 Task: Search one way flight ticket for 1 adult, 1 child, 1 infant in seat in premium economy from Mcallen: Mcallen Miller International Airport to Greenville: Pitt-greenville Airport on 5-2-2023. Choice of flights is Southwest. Number of bags: 1 checked bag. Price is upto 96000. Outbound departure time preference is 8:45.
Action: Mouse moved to (393, 159)
Screenshot: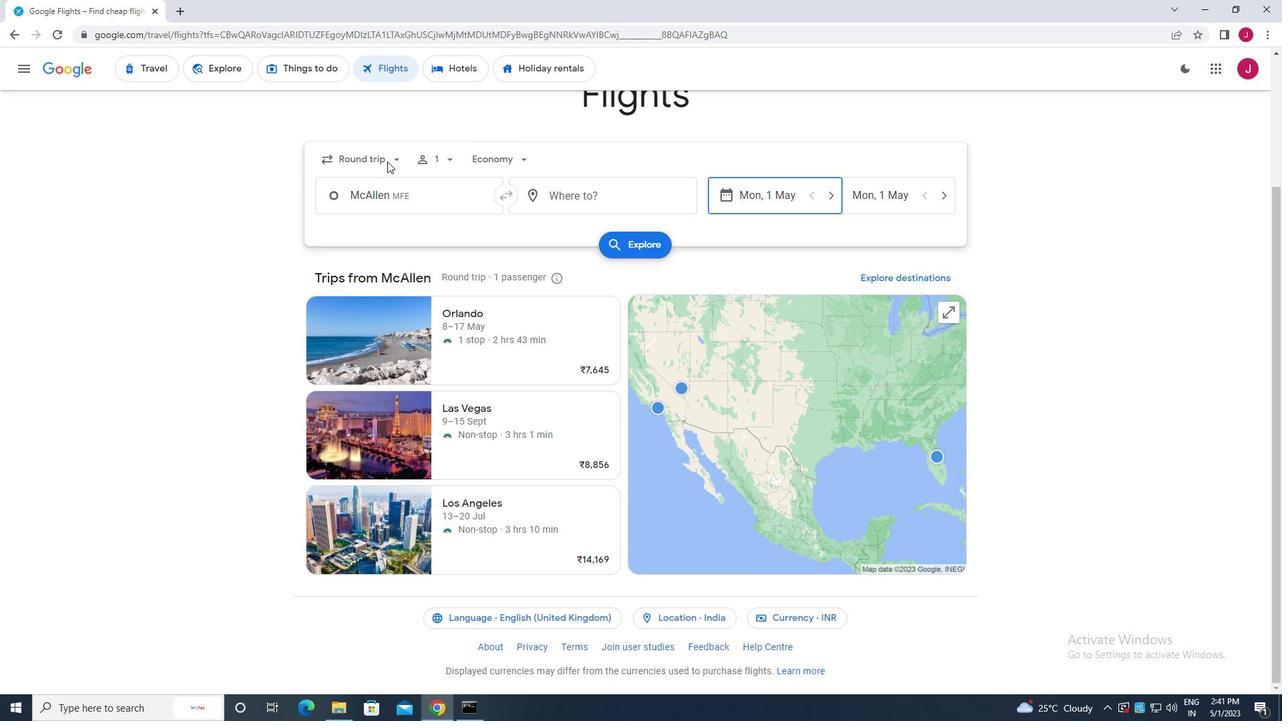 
Action: Mouse pressed left at (393, 159)
Screenshot: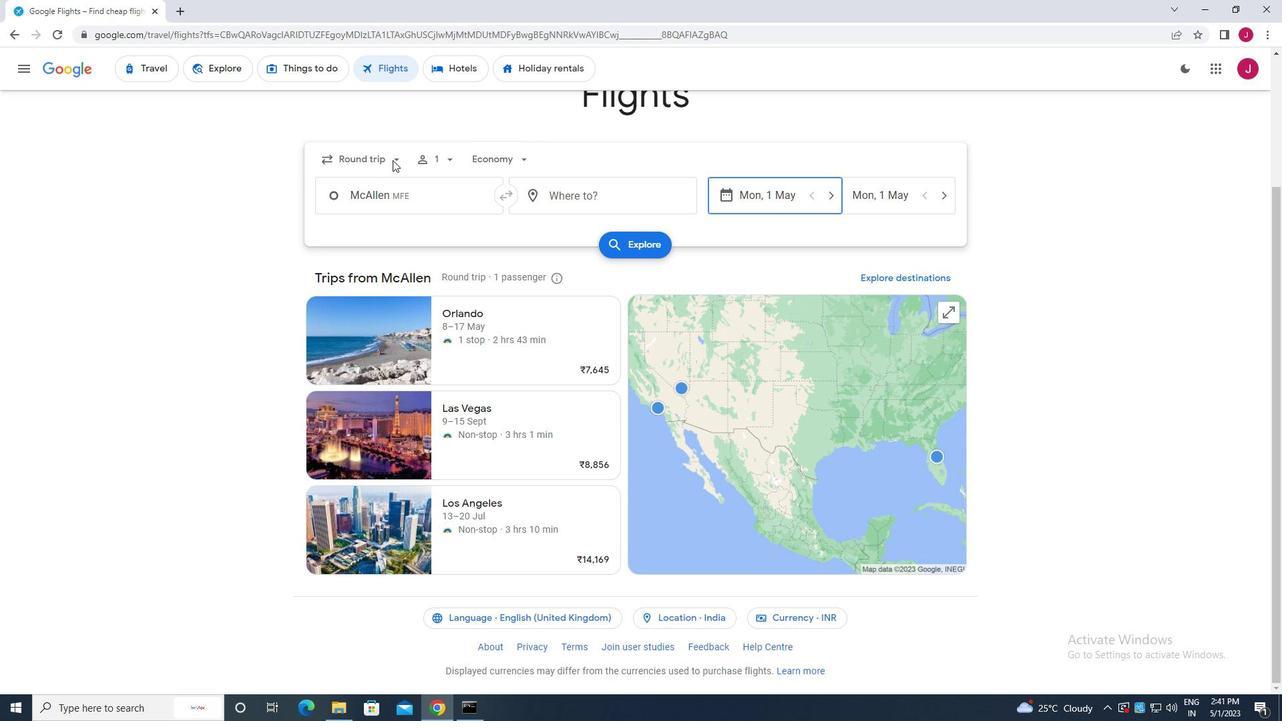 
Action: Mouse moved to (390, 152)
Screenshot: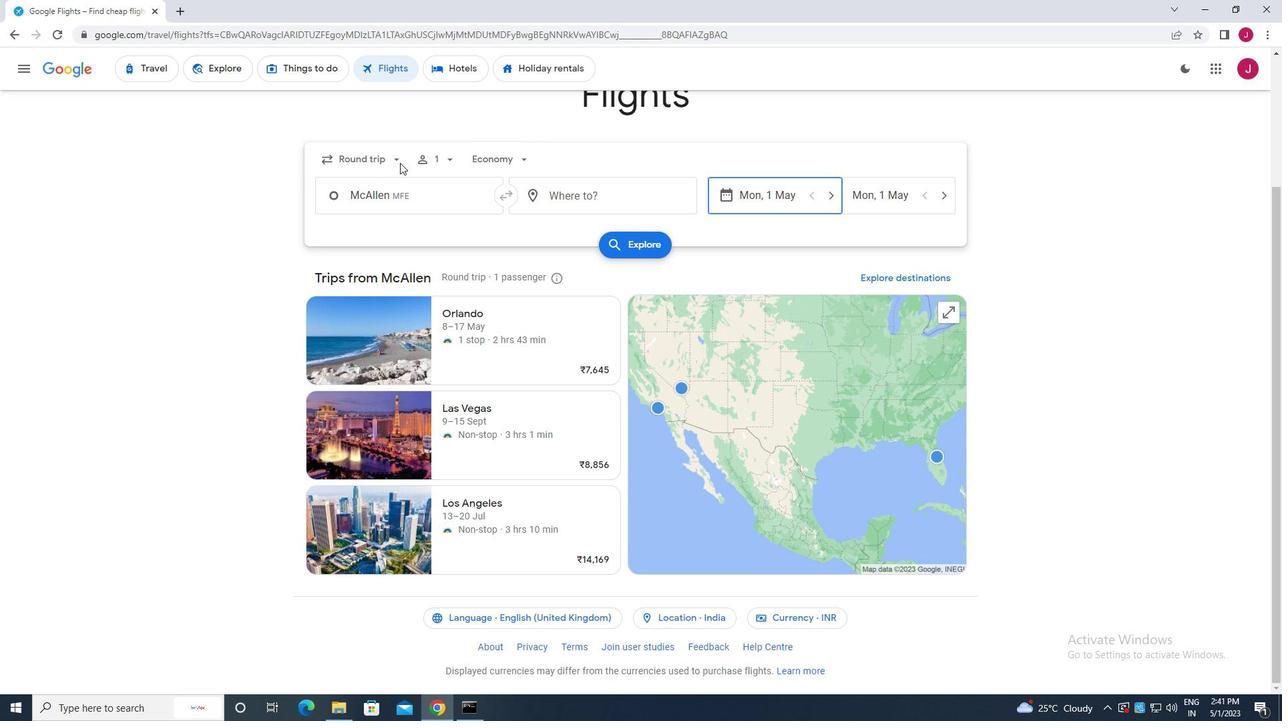 
Action: Mouse pressed left at (390, 152)
Screenshot: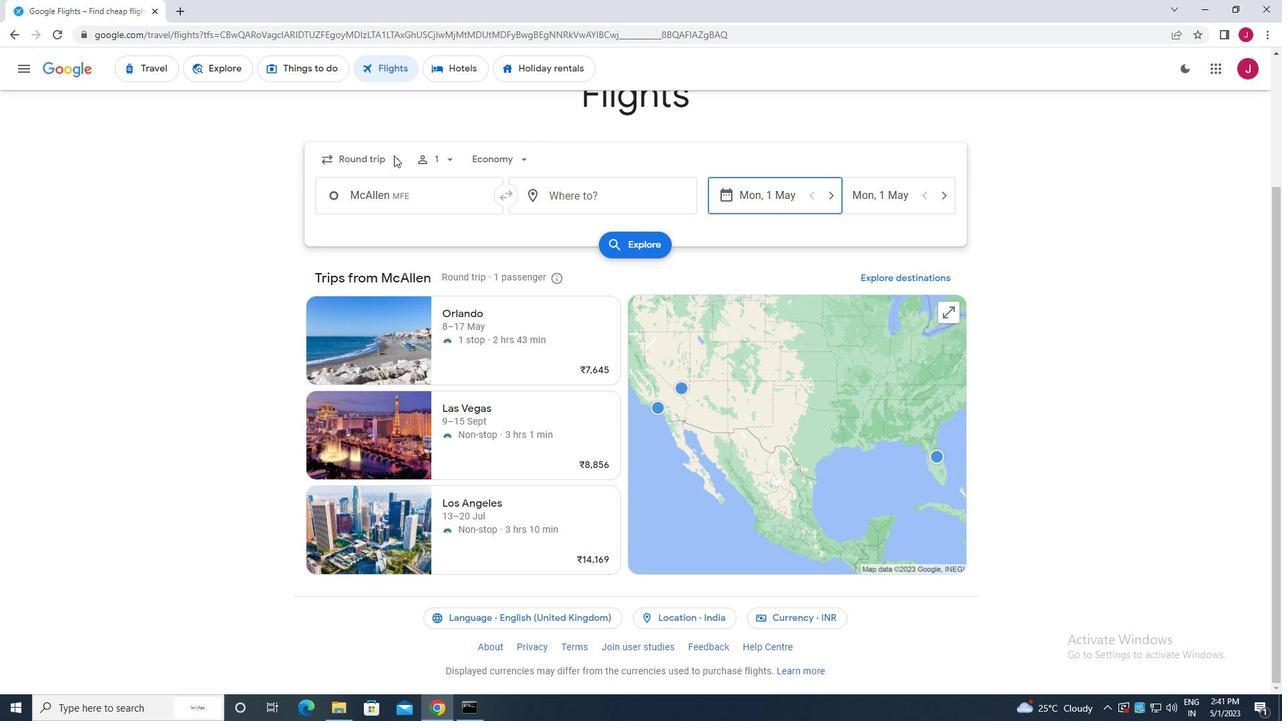 
Action: Mouse moved to (392, 157)
Screenshot: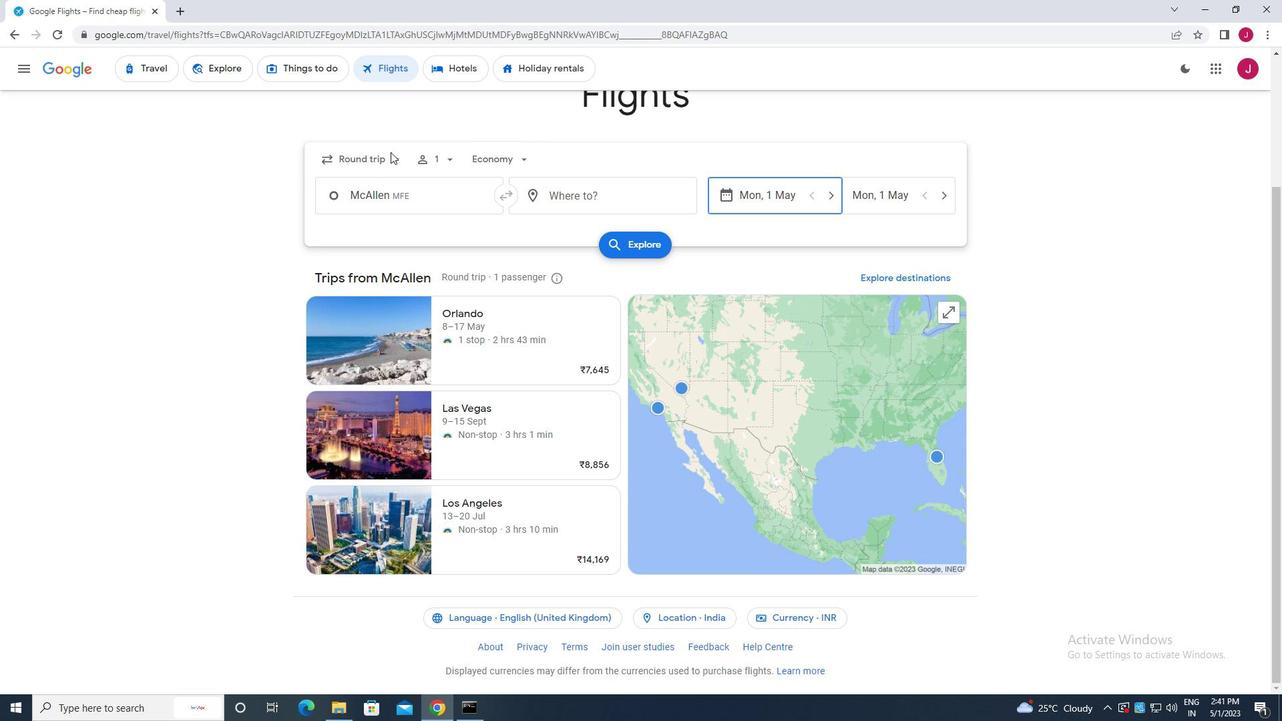 
Action: Mouse pressed left at (392, 157)
Screenshot: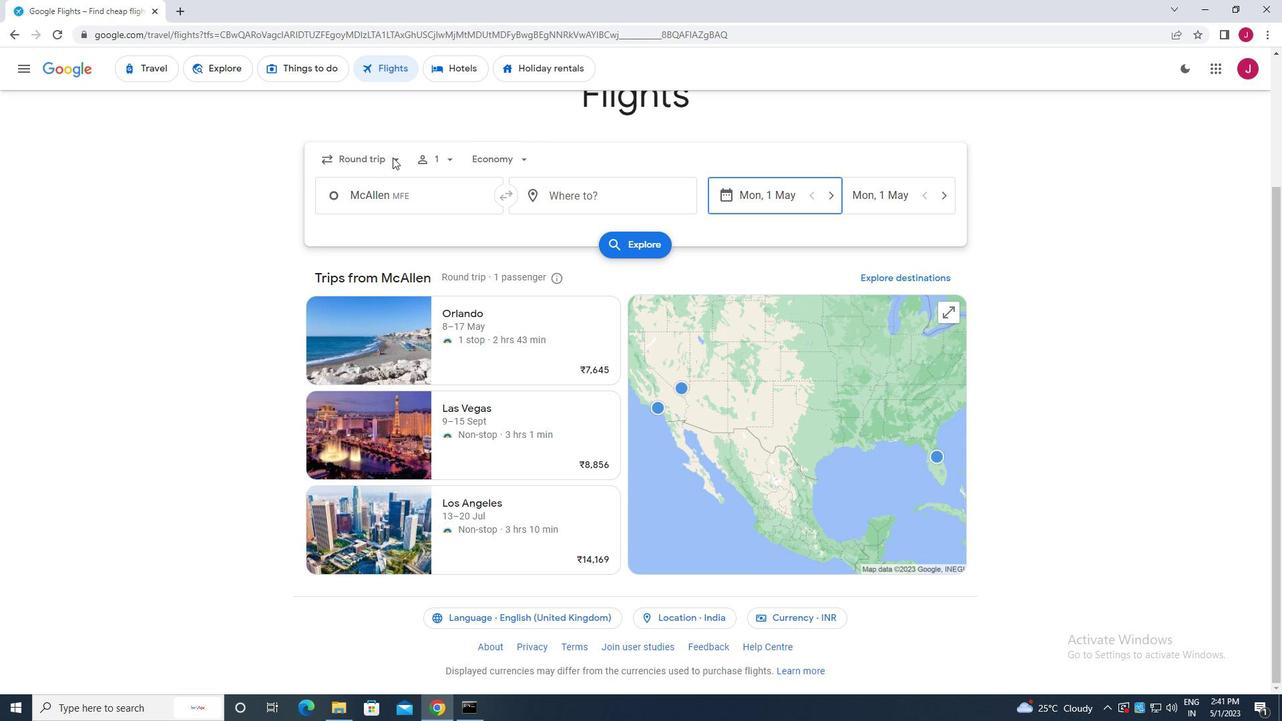
Action: Mouse pressed left at (392, 157)
Screenshot: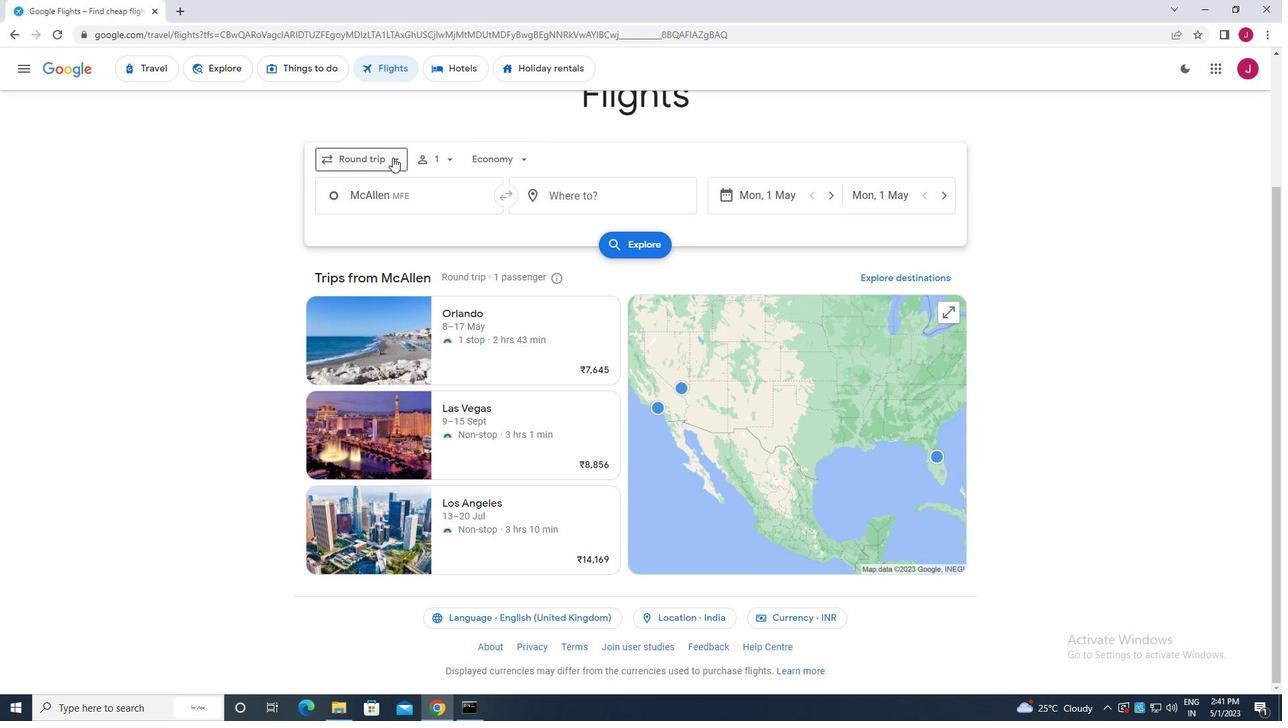 
Action: Mouse moved to (391, 215)
Screenshot: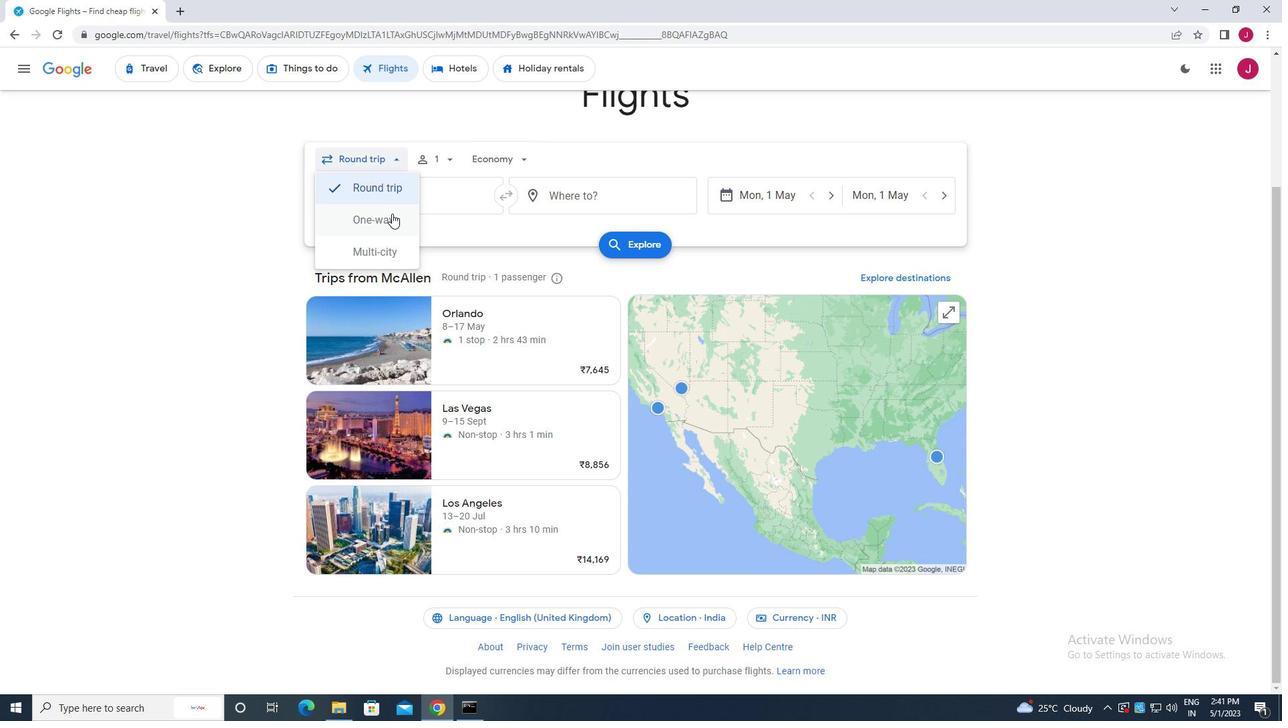 
Action: Mouse pressed left at (391, 215)
Screenshot: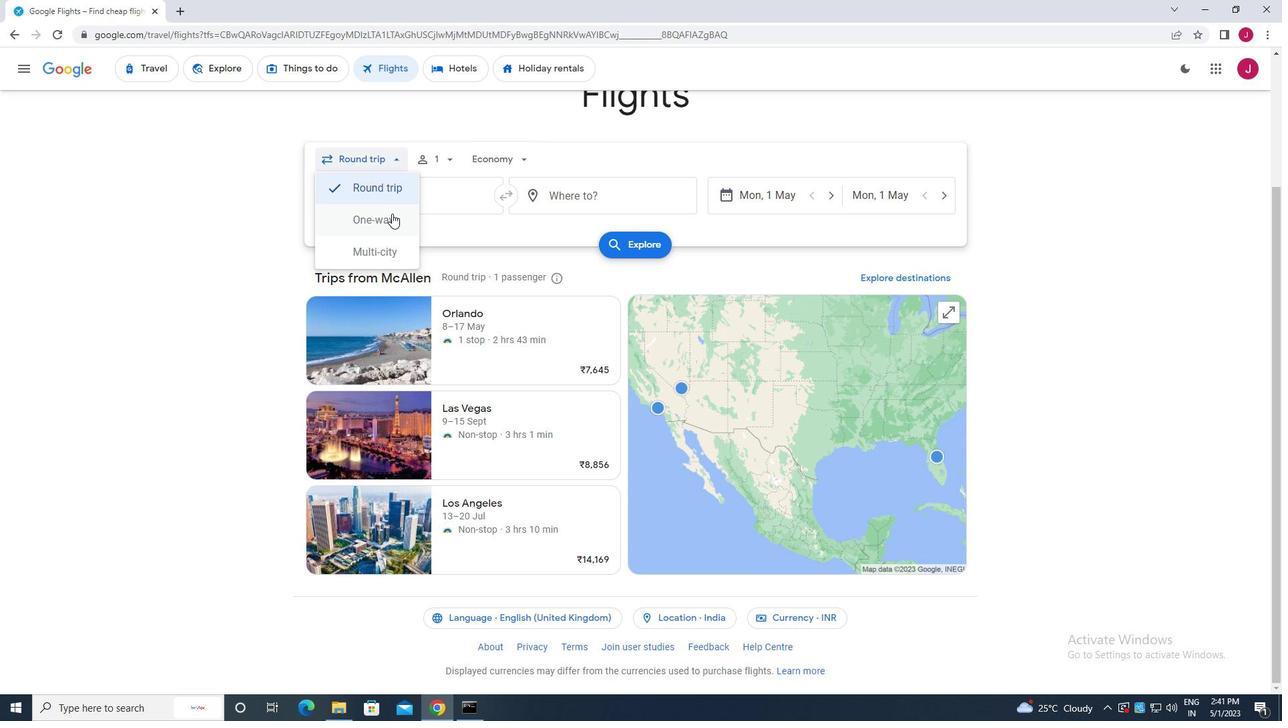 
Action: Mouse moved to (444, 161)
Screenshot: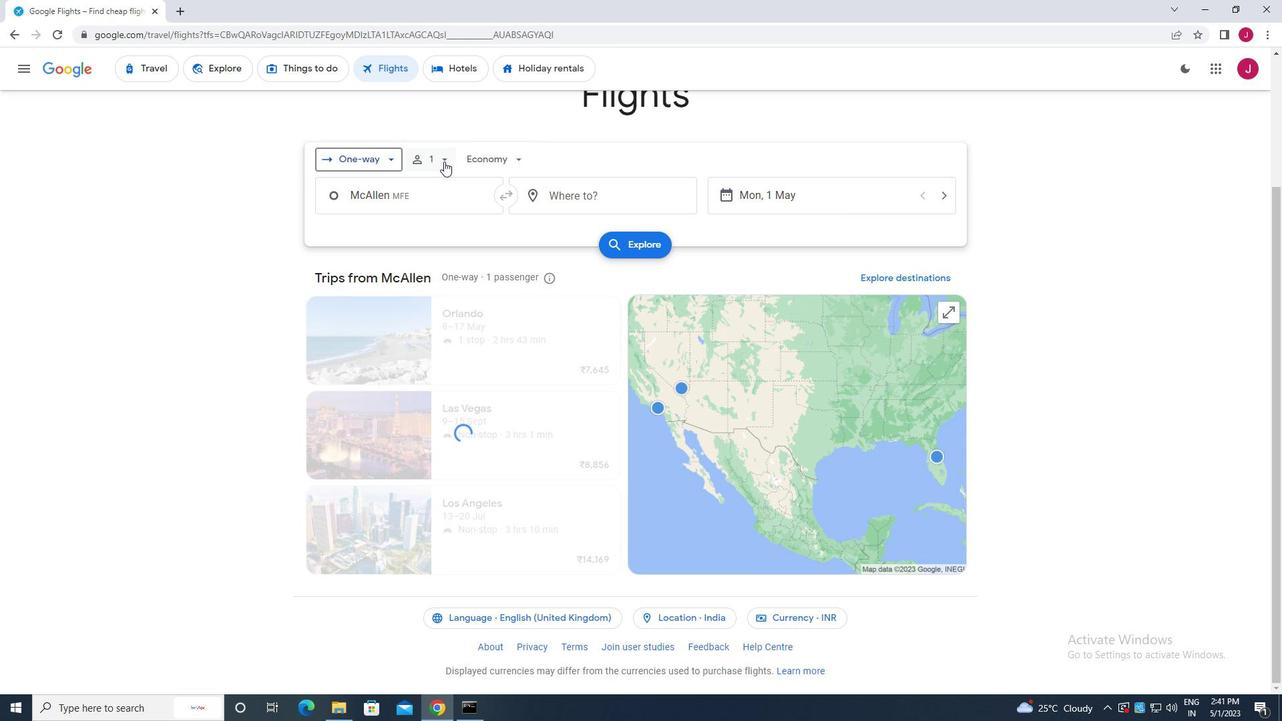 
Action: Mouse pressed left at (444, 161)
Screenshot: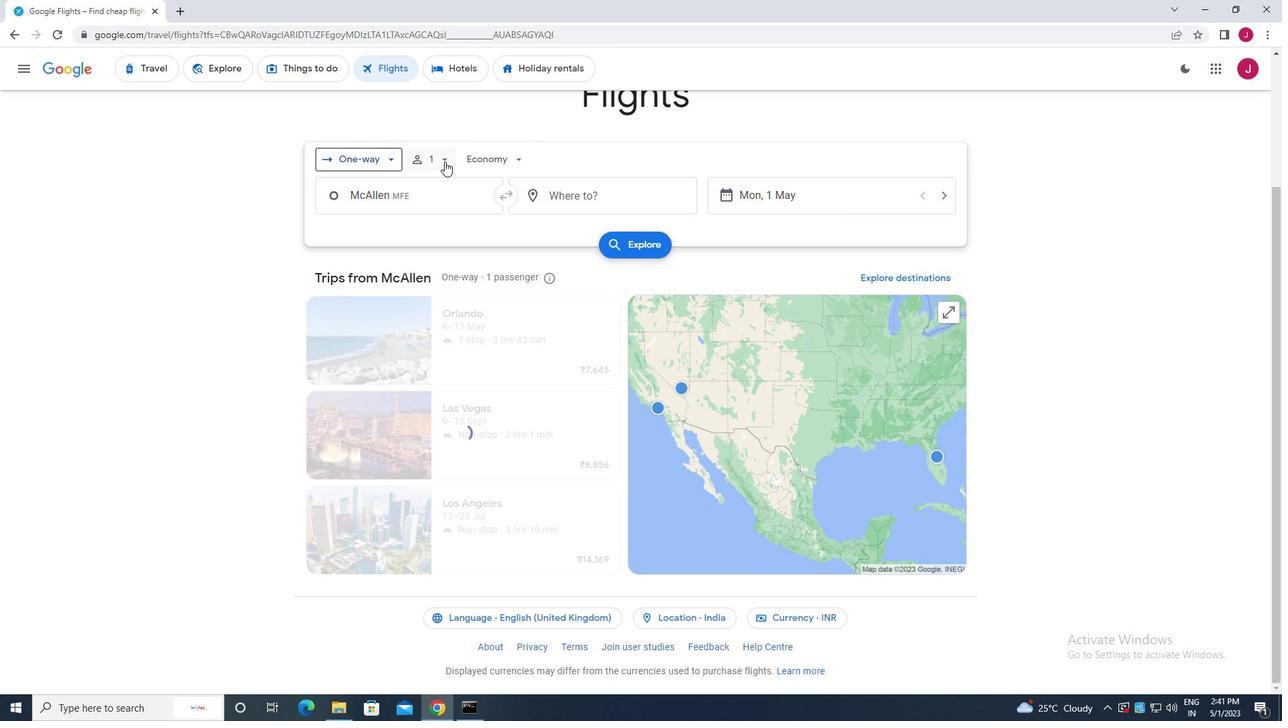 
Action: Mouse moved to (544, 227)
Screenshot: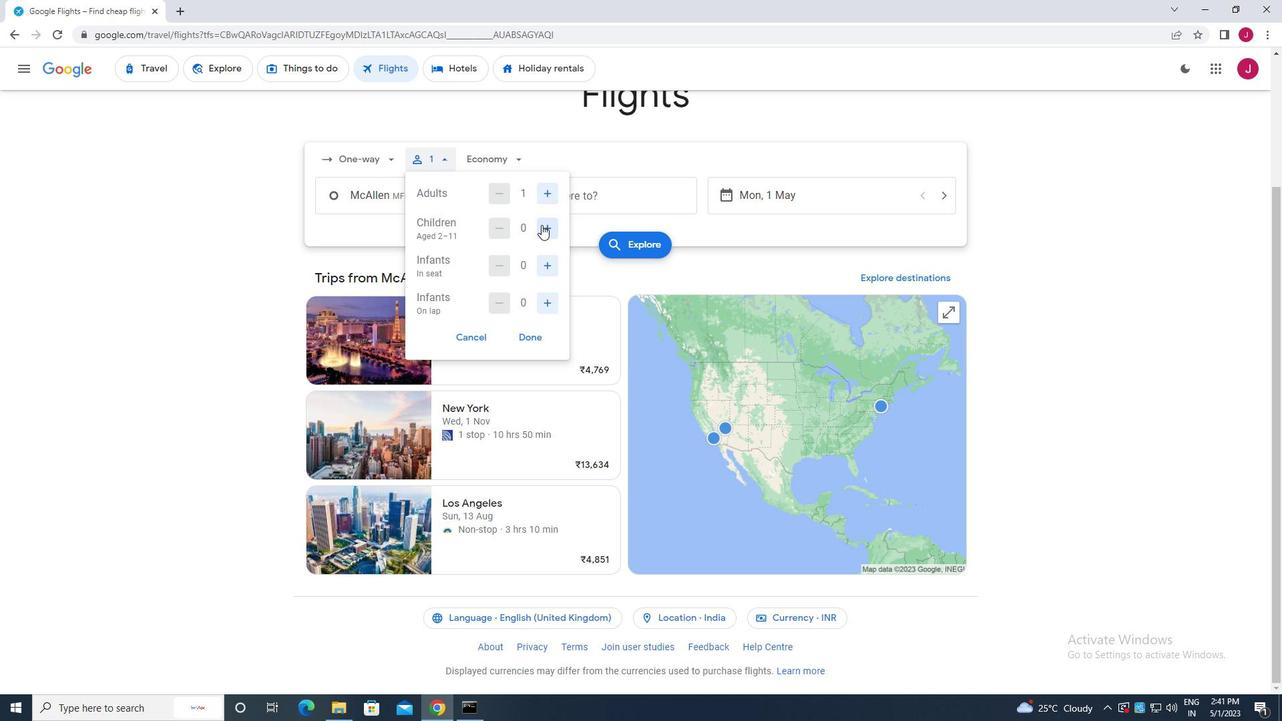 
Action: Mouse pressed left at (544, 227)
Screenshot: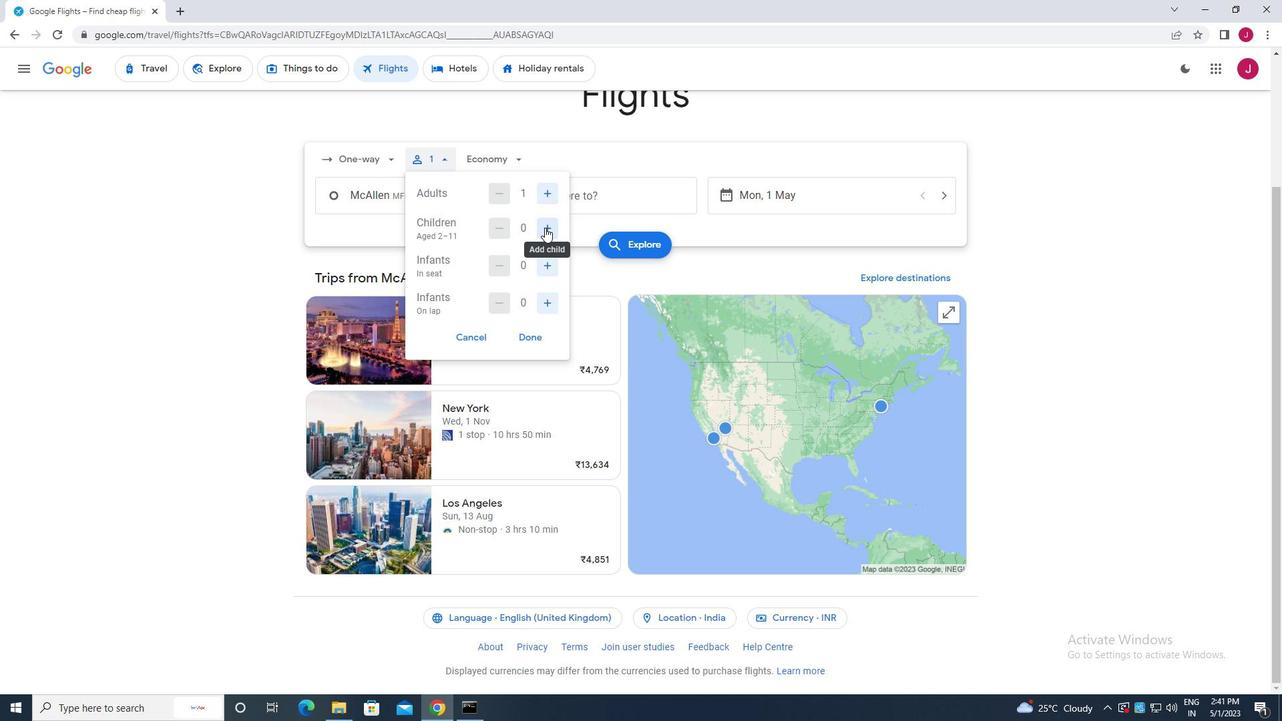 
Action: Mouse moved to (548, 270)
Screenshot: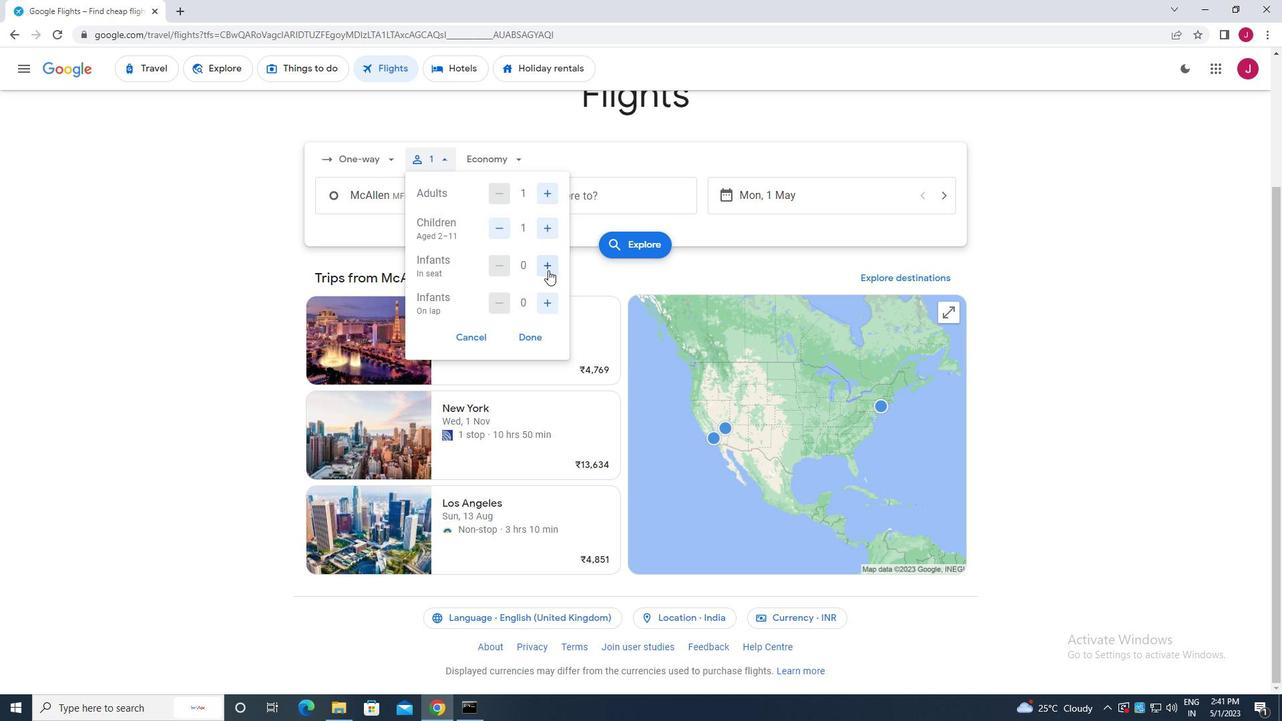 
Action: Mouse pressed left at (548, 270)
Screenshot: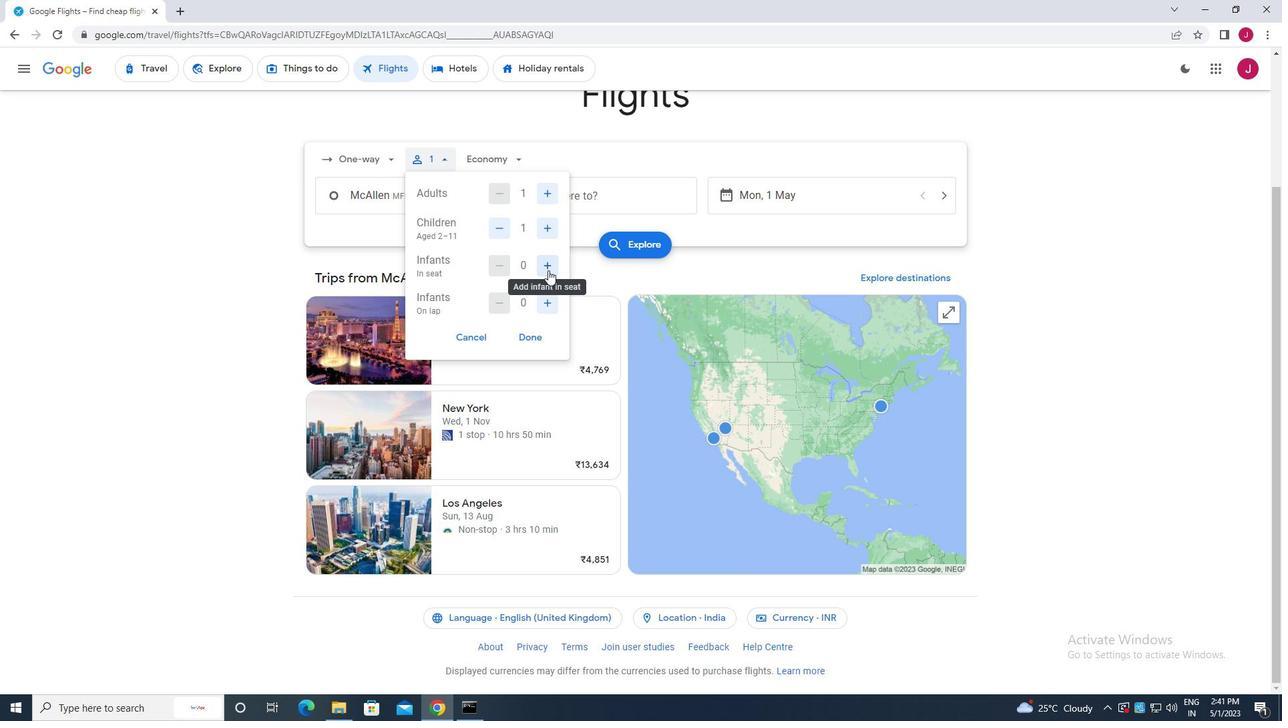 
Action: Mouse moved to (534, 330)
Screenshot: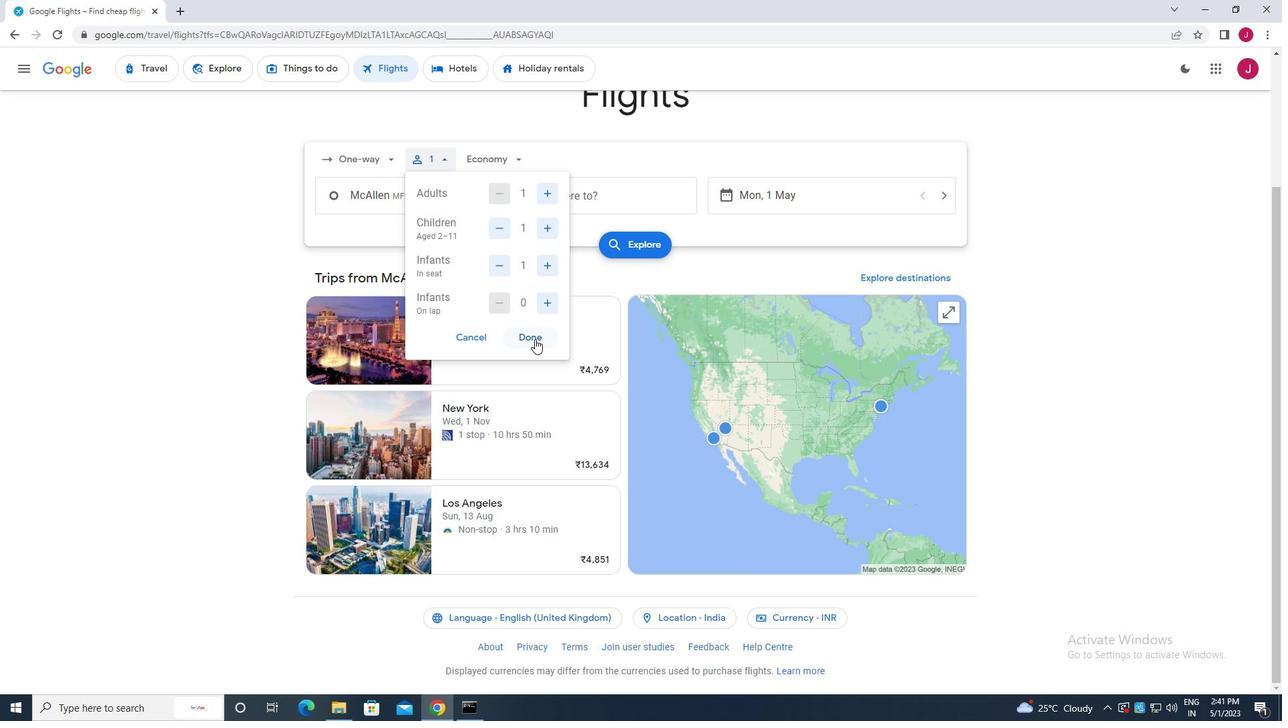 
Action: Mouse pressed left at (534, 330)
Screenshot: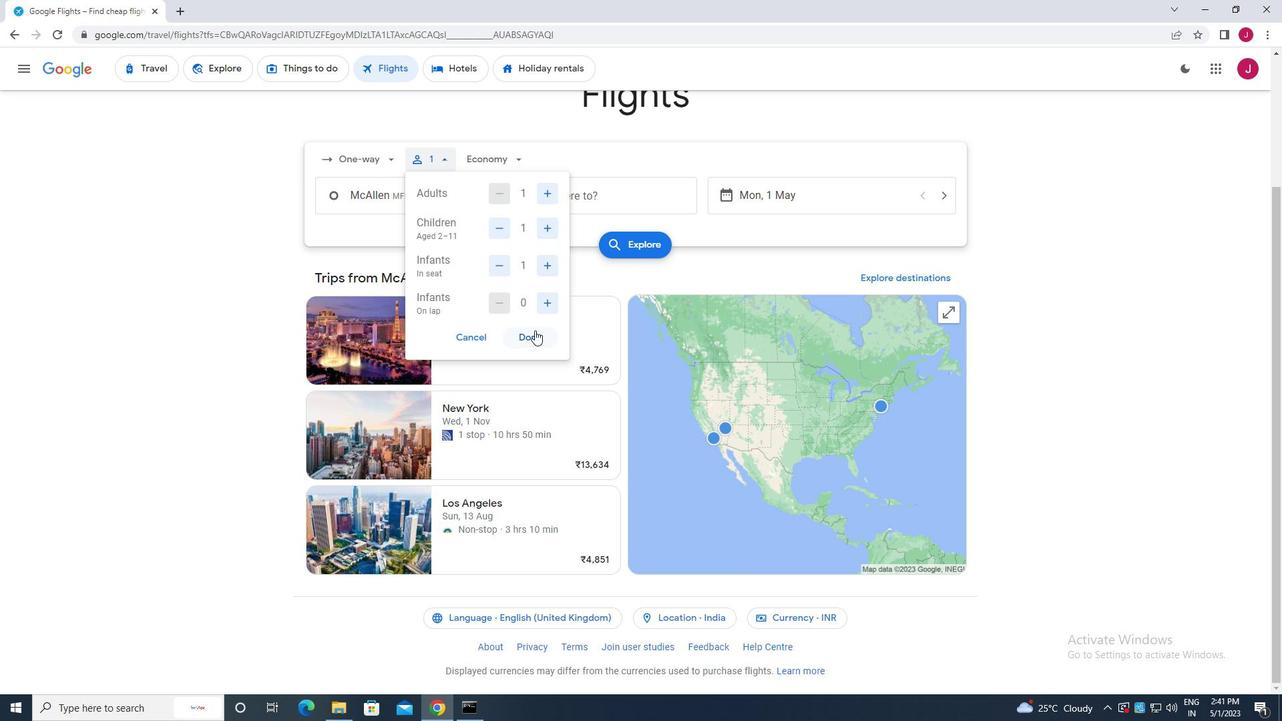 
Action: Mouse moved to (508, 158)
Screenshot: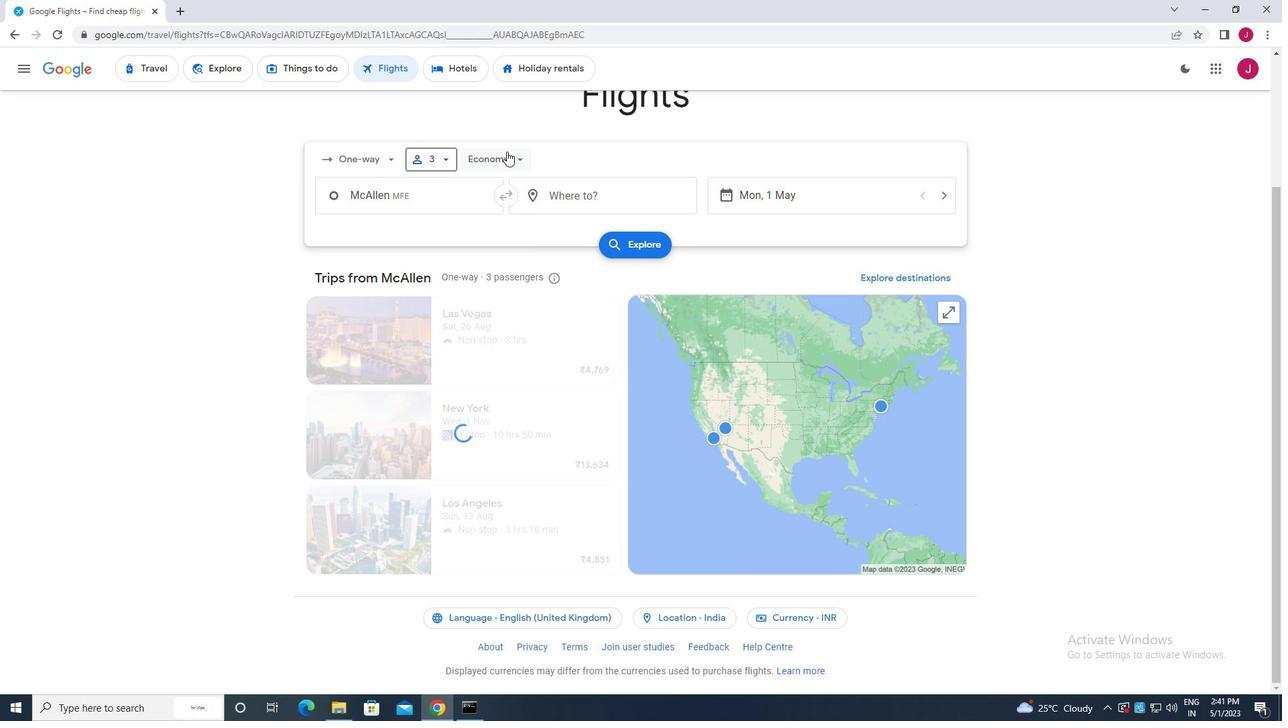 
Action: Mouse pressed left at (508, 158)
Screenshot: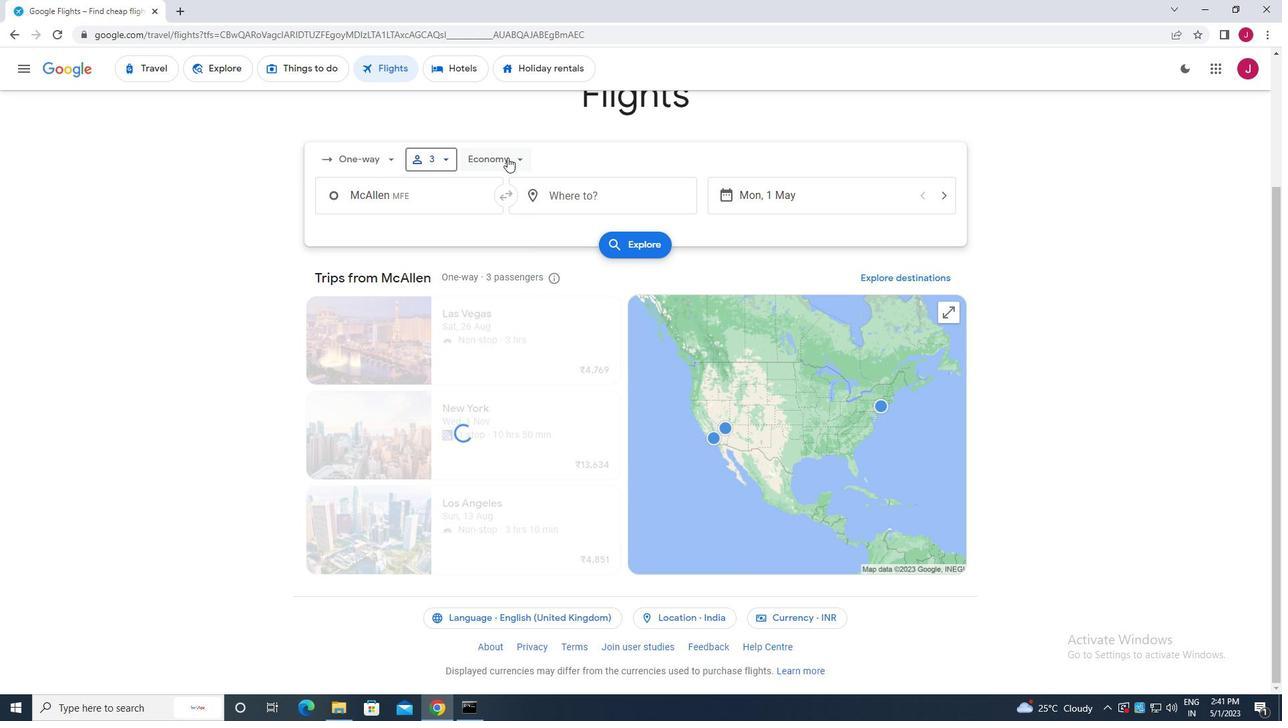 
Action: Mouse moved to (514, 217)
Screenshot: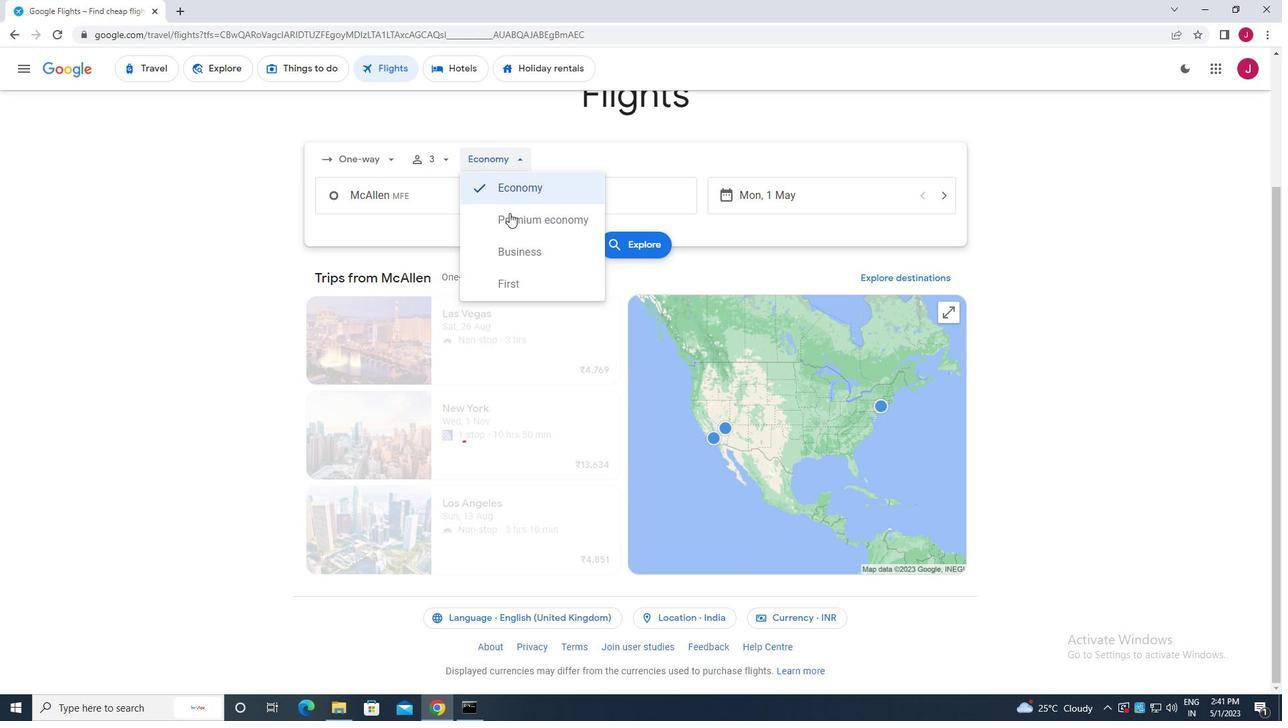 
Action: Mouse pressed left at (514, 217)
Screenshot: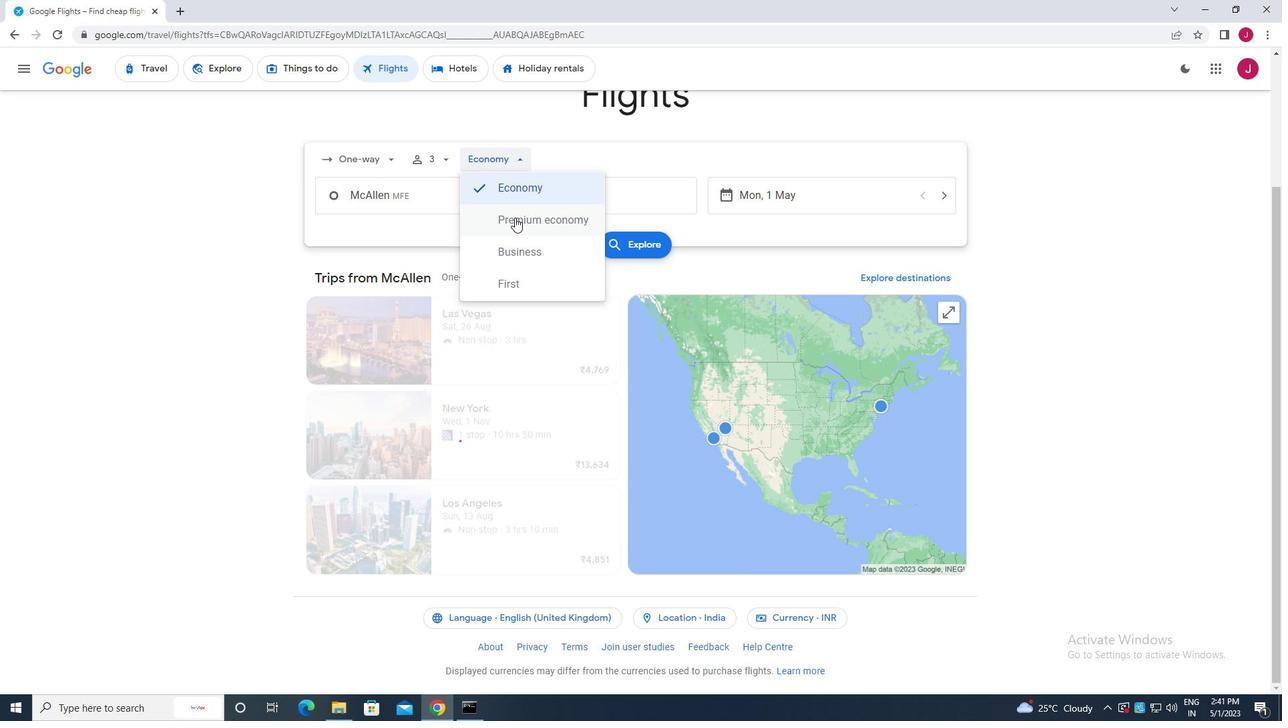 
Action: Mouse moved to (464, 203)
Screenshot: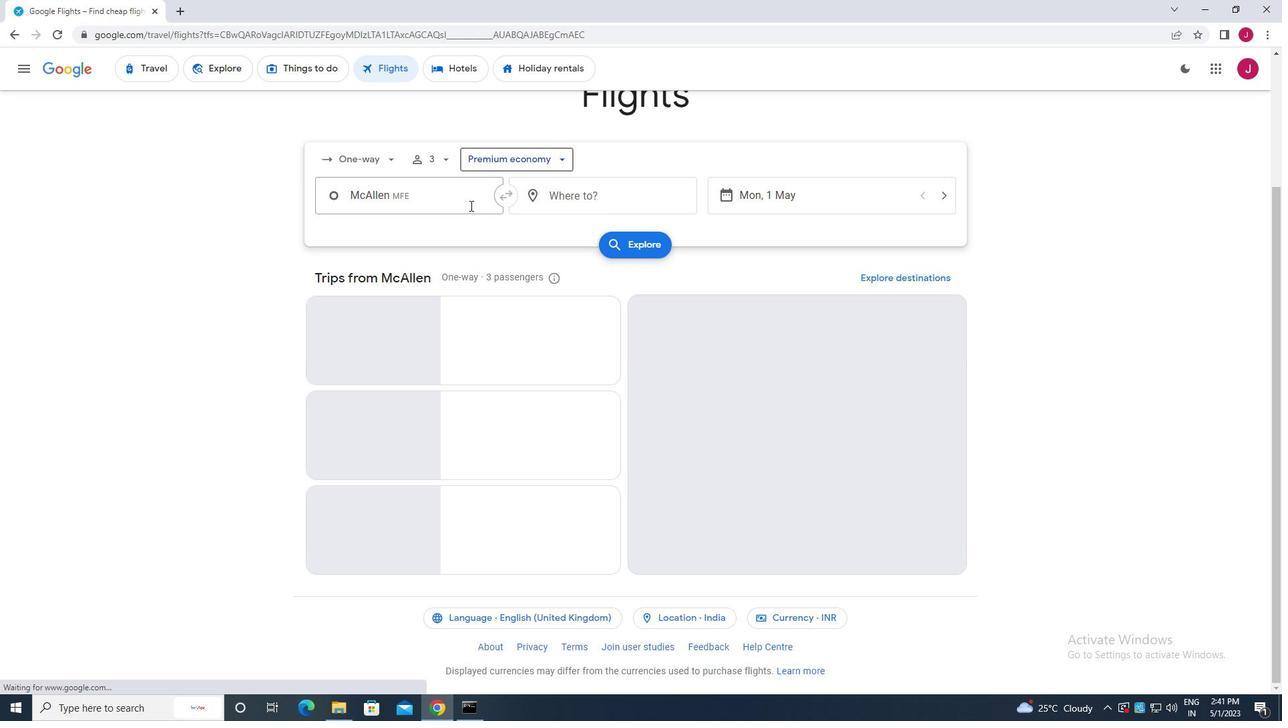 
Action: Mouse pressed left at (464, 203)
Screenshot: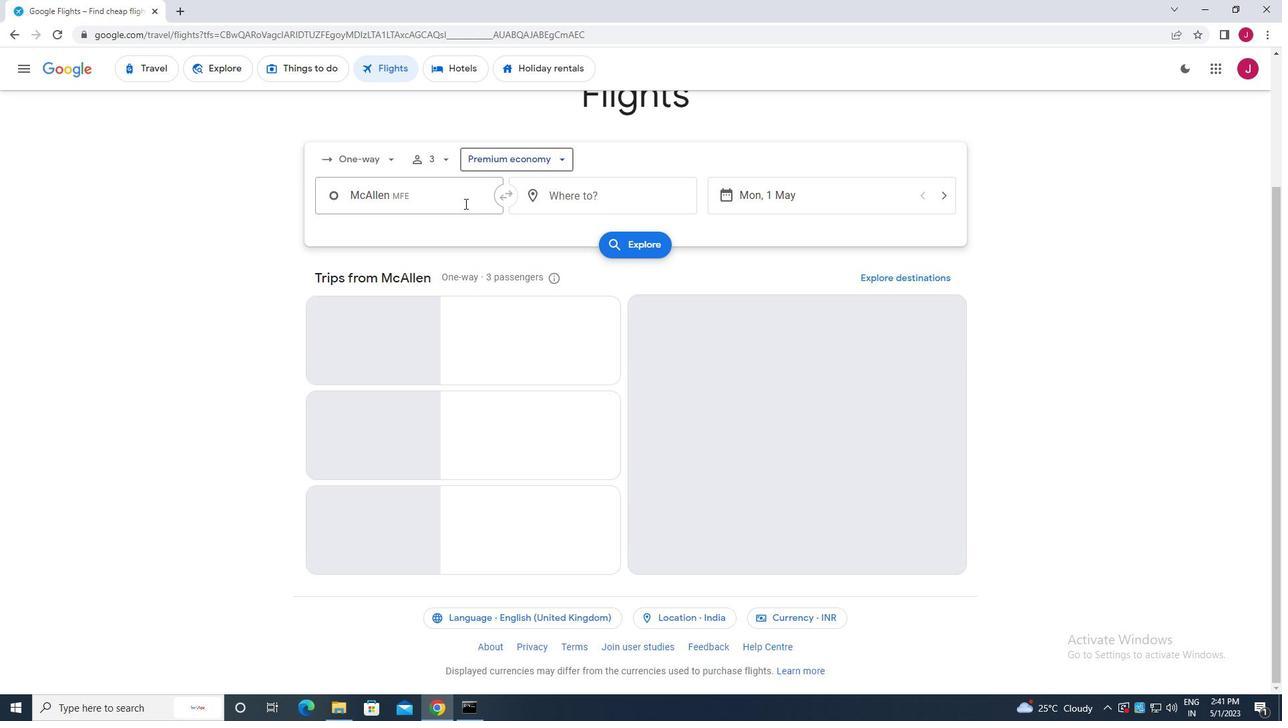 
Action: Key pressed mcallen
Screenshot: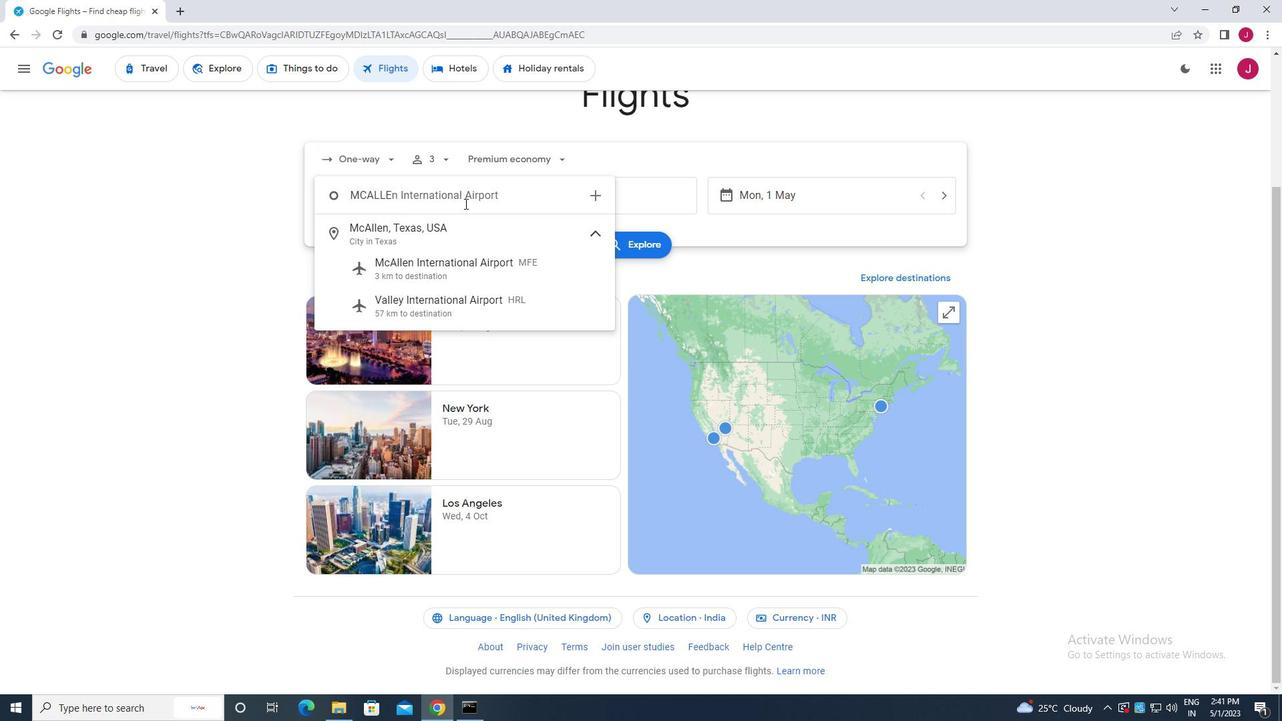 
Action: Mouse moved to (446, 259)
Screenshot: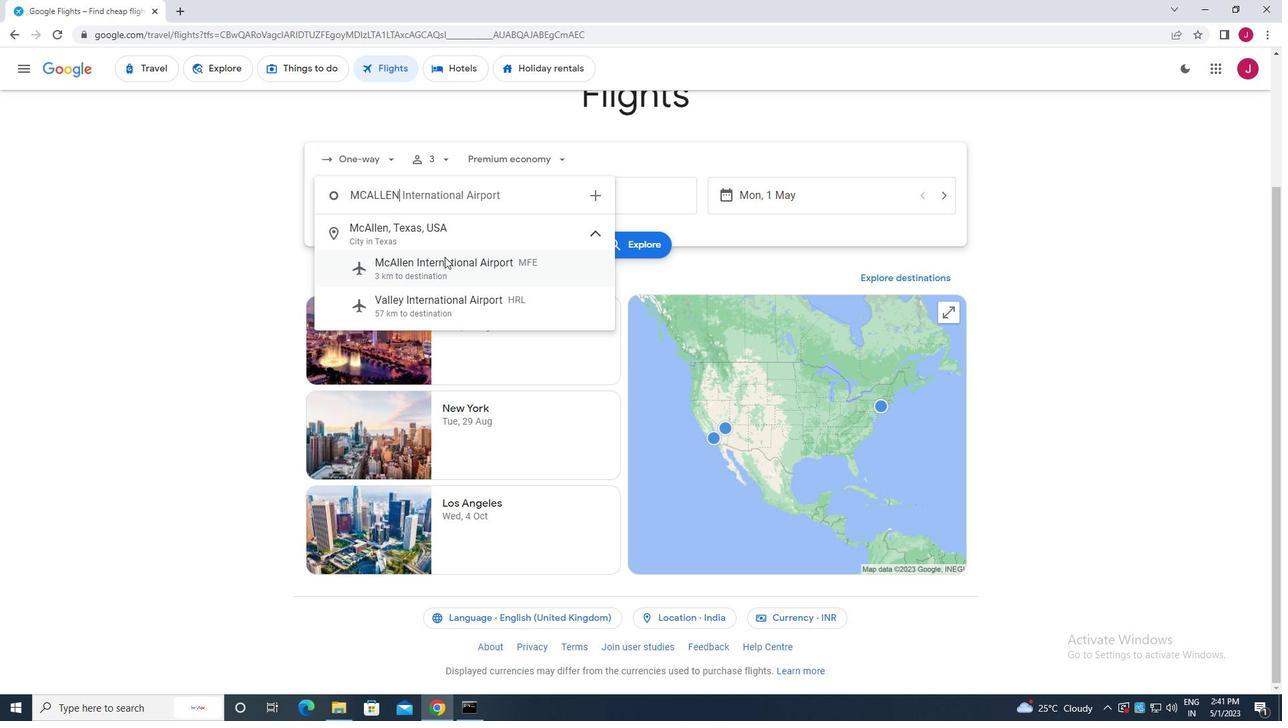 
Action: Mouse pressed left at (446, 259)
Screenshot: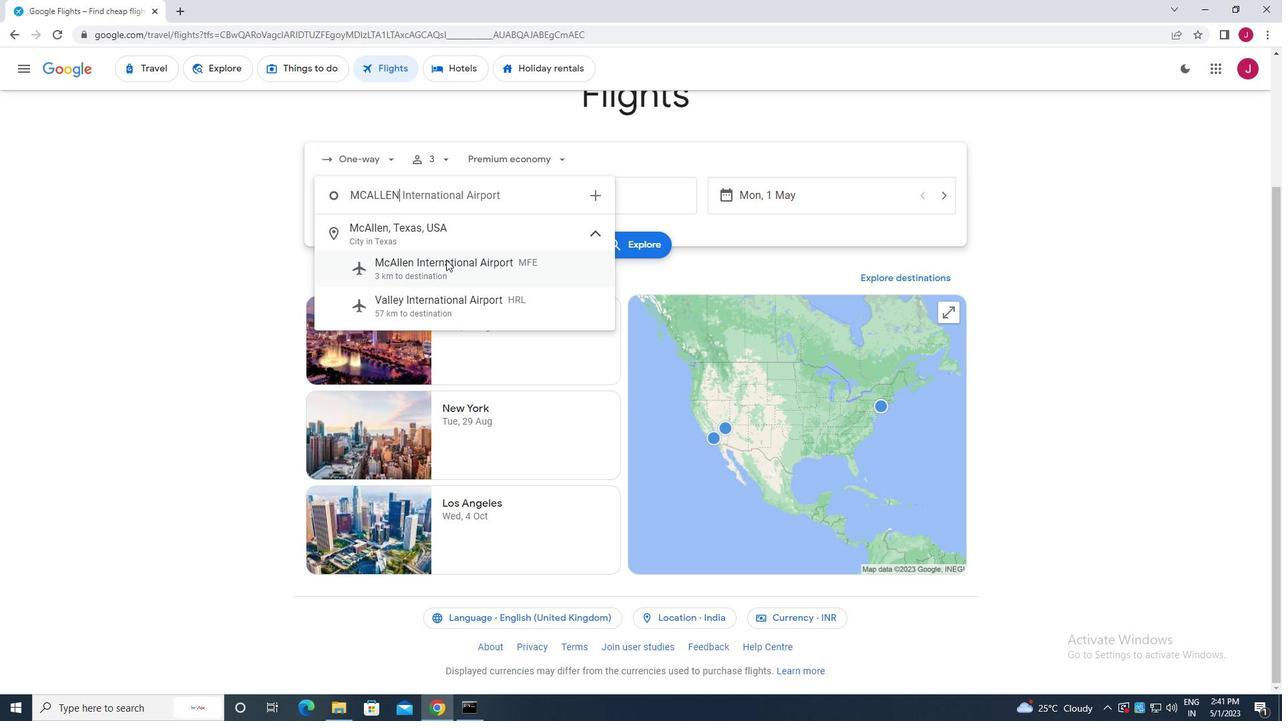 
Action: Mouse moved to (604, 196)
Screenshot: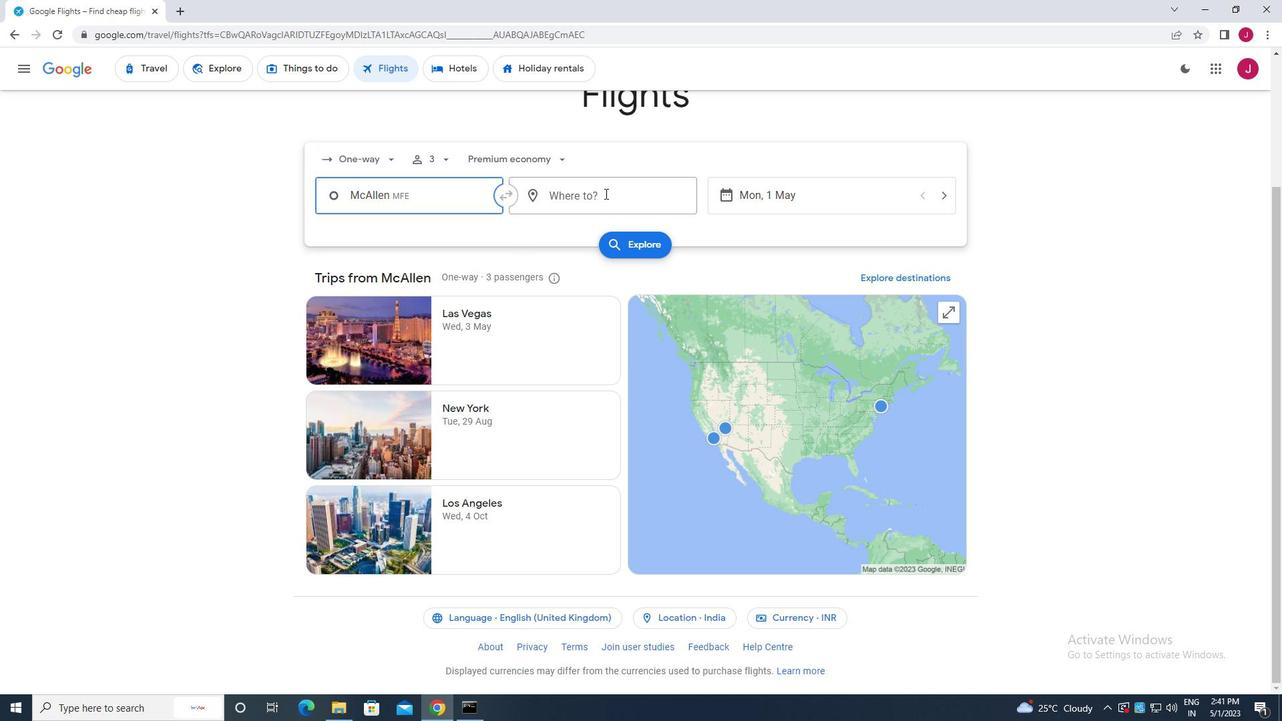 
Action: Mouse pressed left at (604, 196)
Screenshot: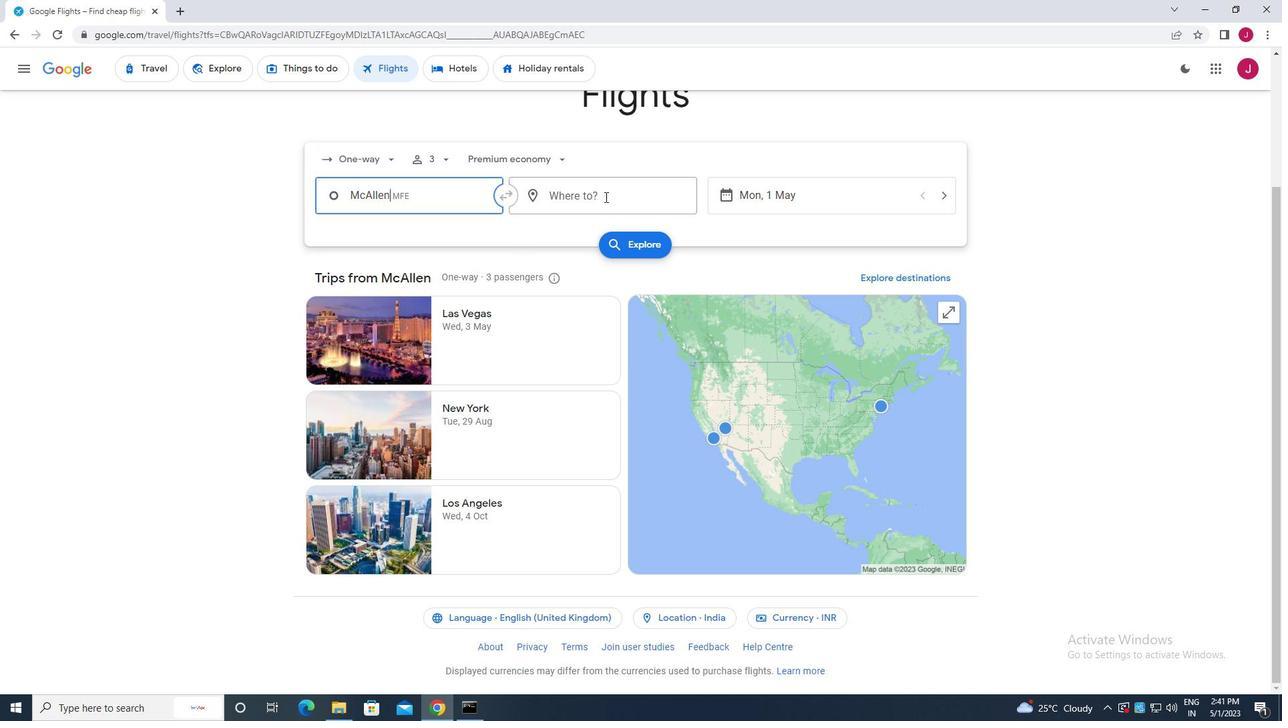 
Action: Key pressed greenville<Key.space>p
Screenshot: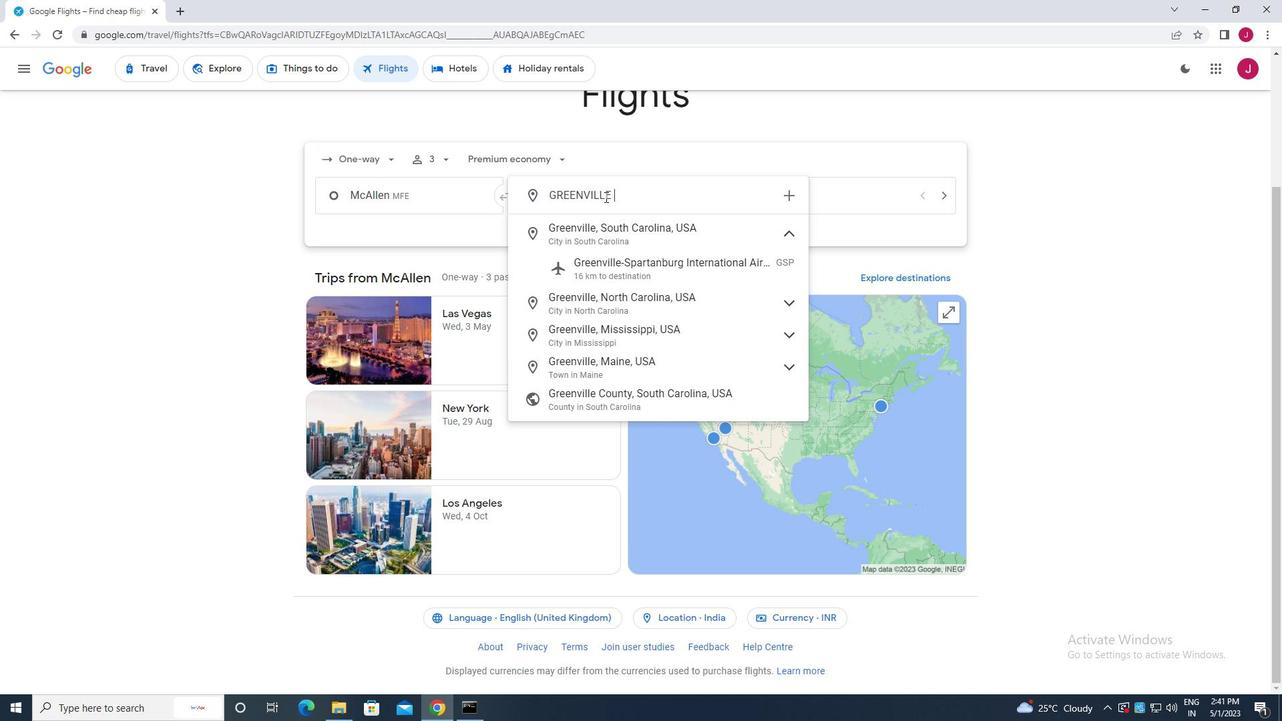 
Action: Mouse moved to (616, 239)
Screenshot: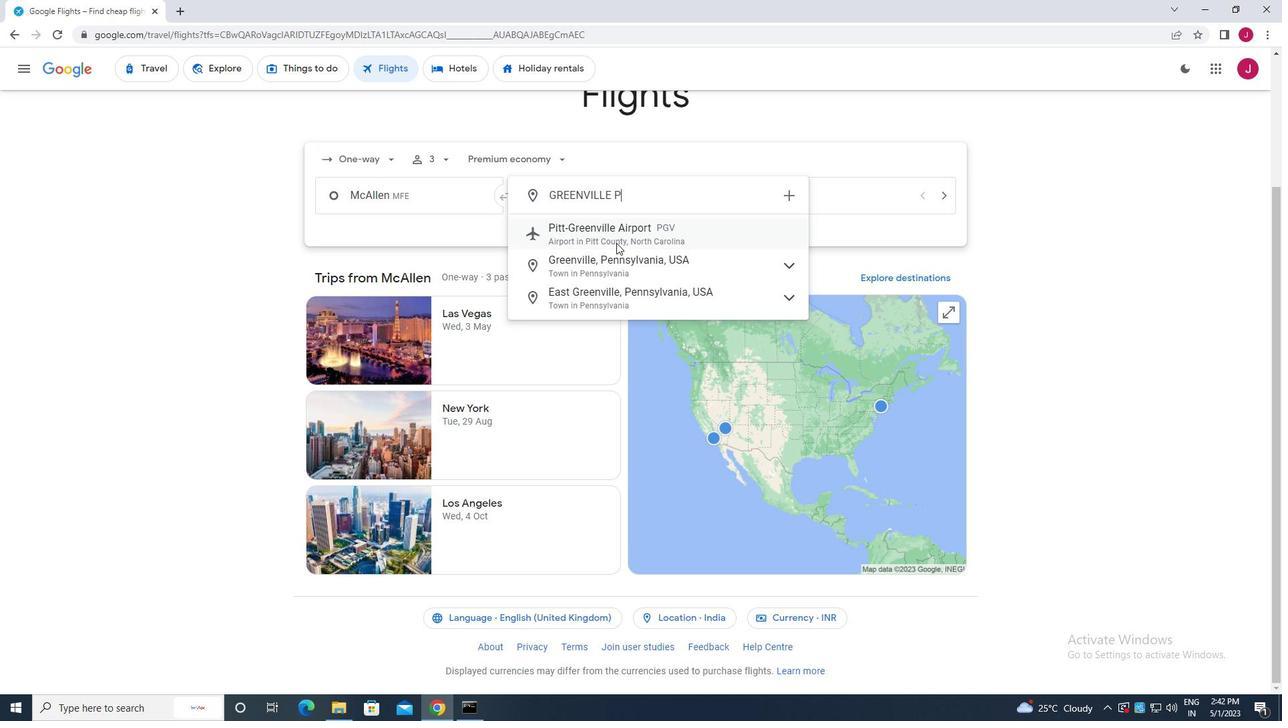 
Action: Mouse pressed left at (616, 239)
Screenshot: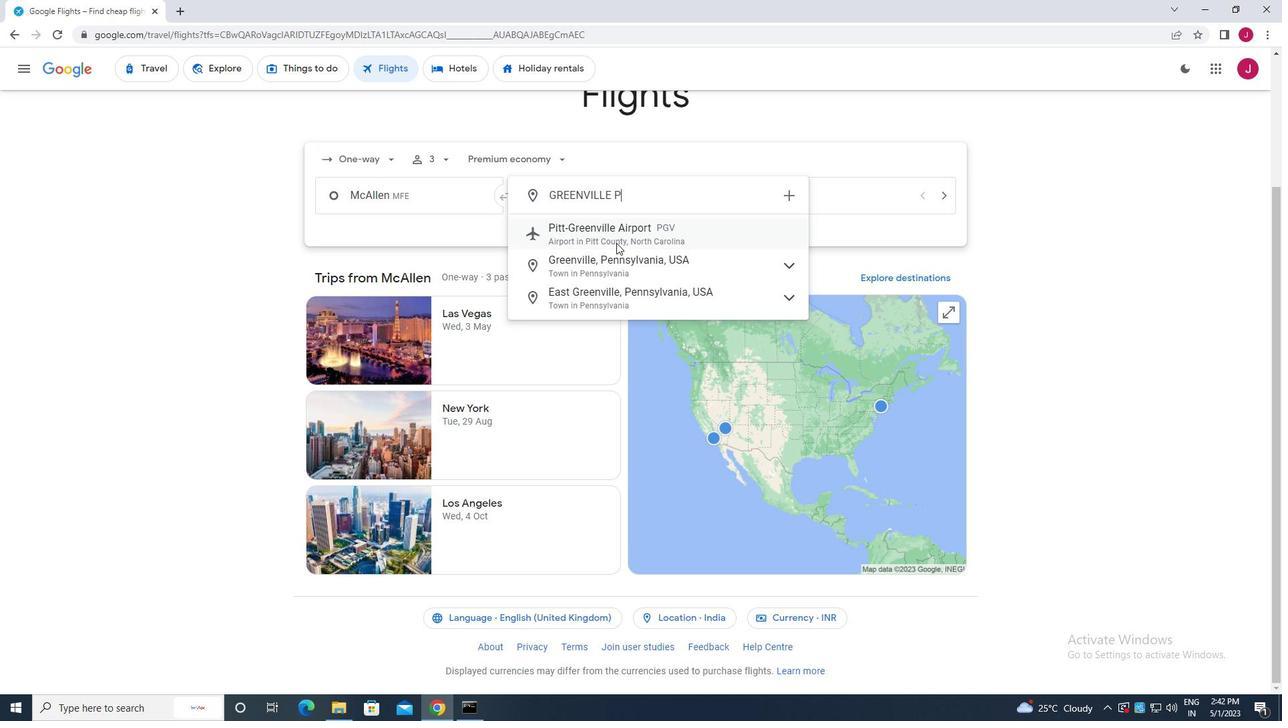
Action: Mouse moved to (795, 194)
Screenshot: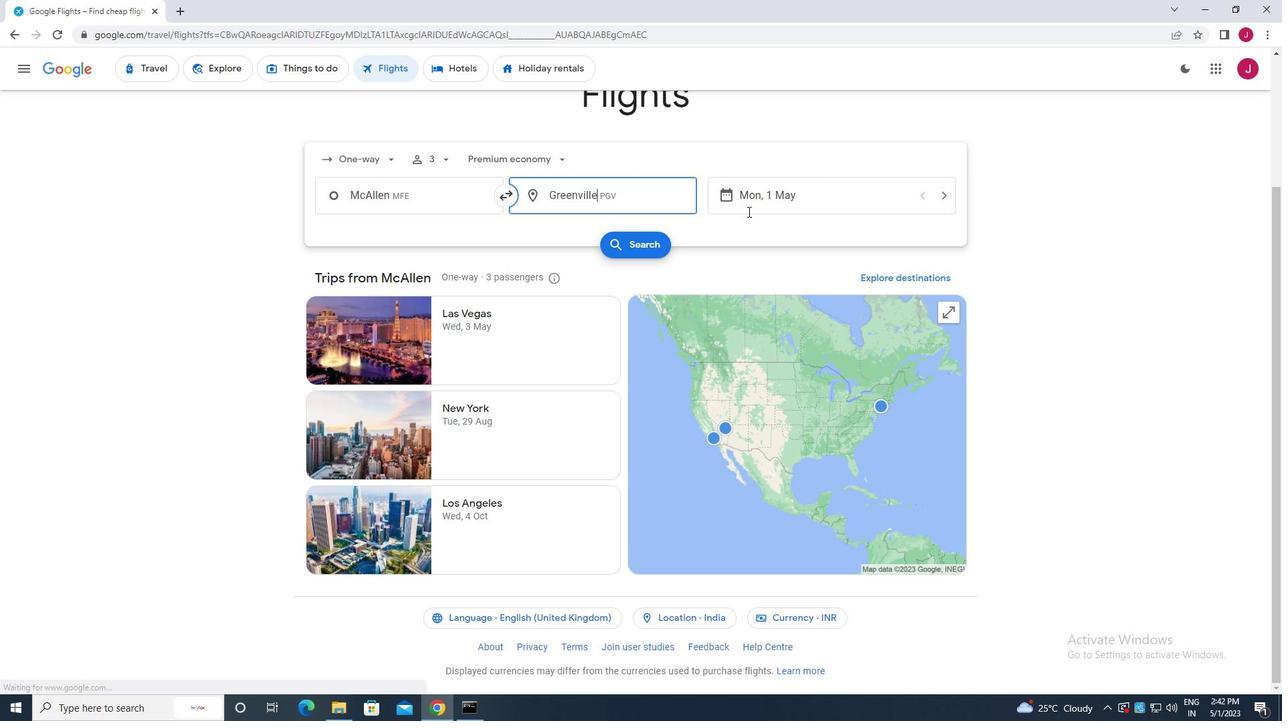 
Action: Mouse pressed left at (795, 194)
Screenshot: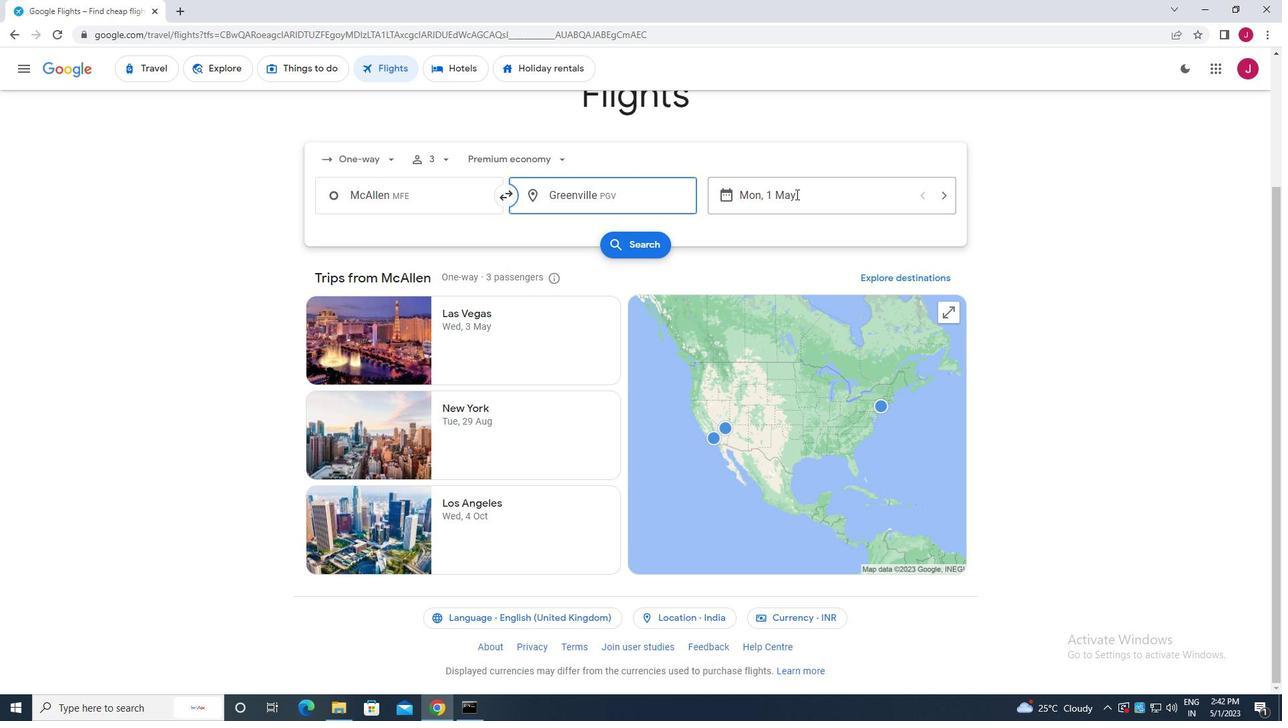 
Action: Mouse moved to (537, 301)
Screenshot: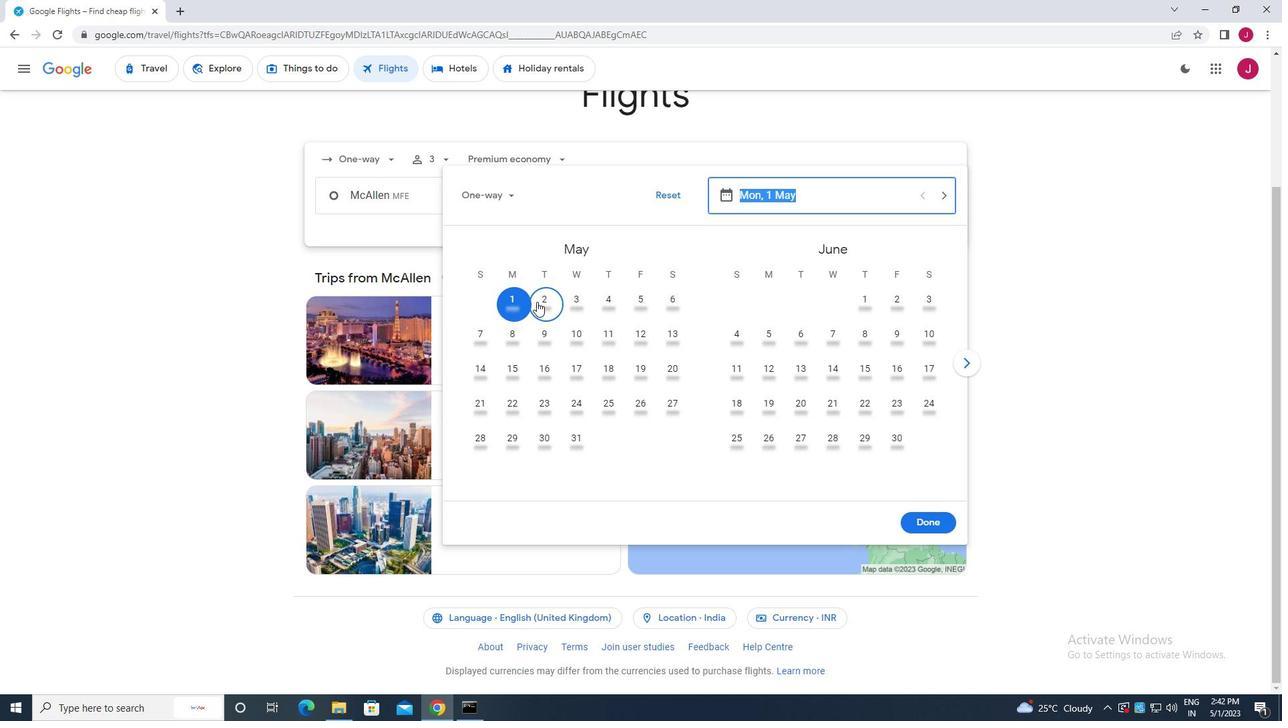 
Action: Mouse pressed left at (537, 301)
Screenshot: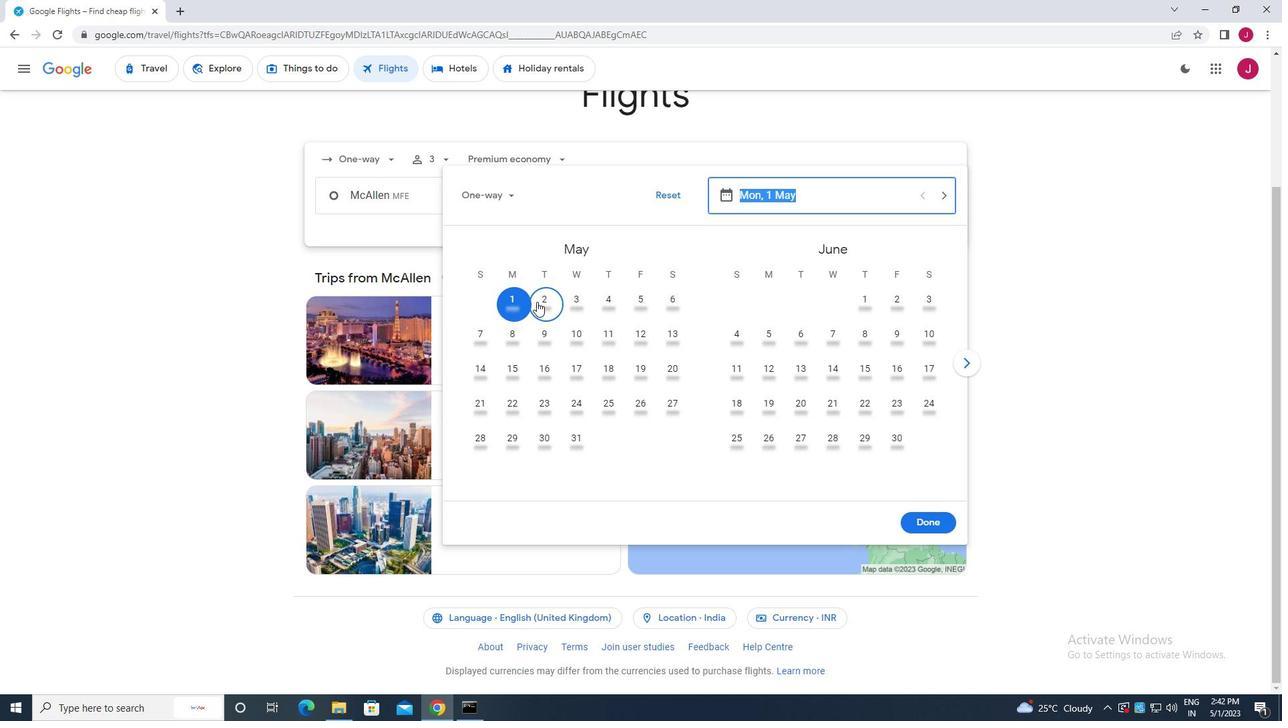 
Action: Mouse moved to (922, 517)
Screenshot: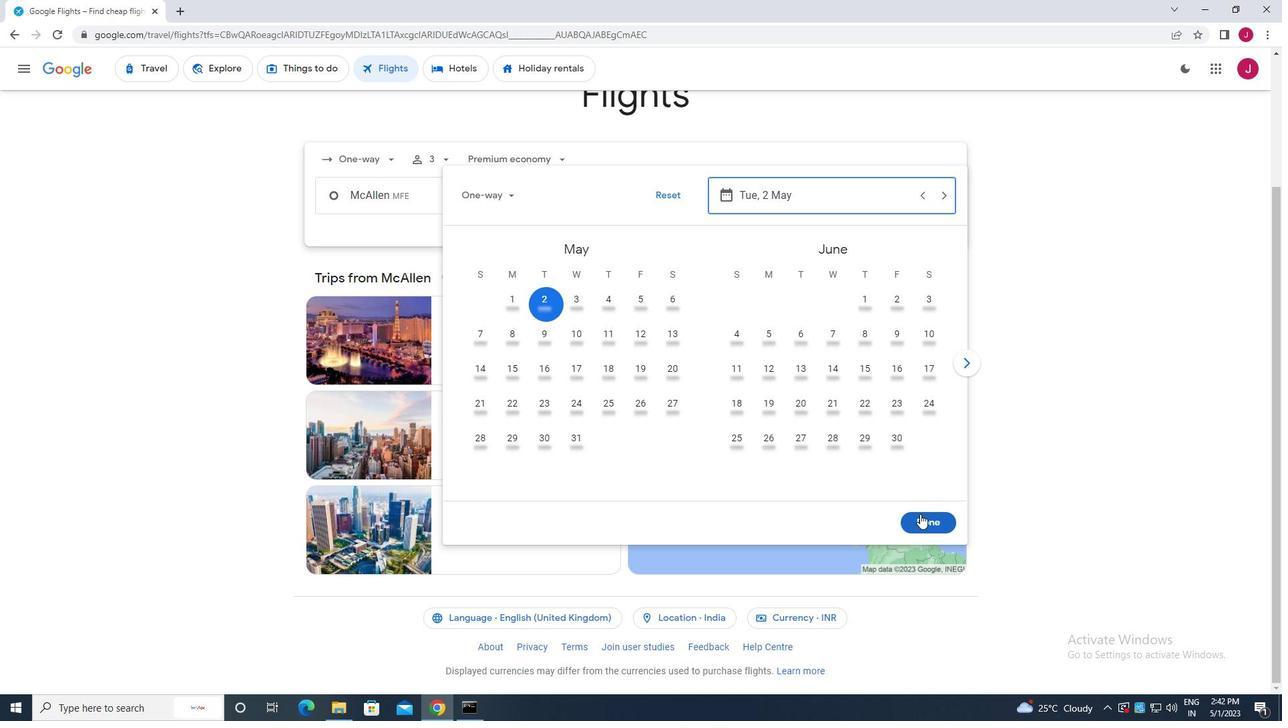 
Action: Mouse pressed left at (922, 517)
Screenshot: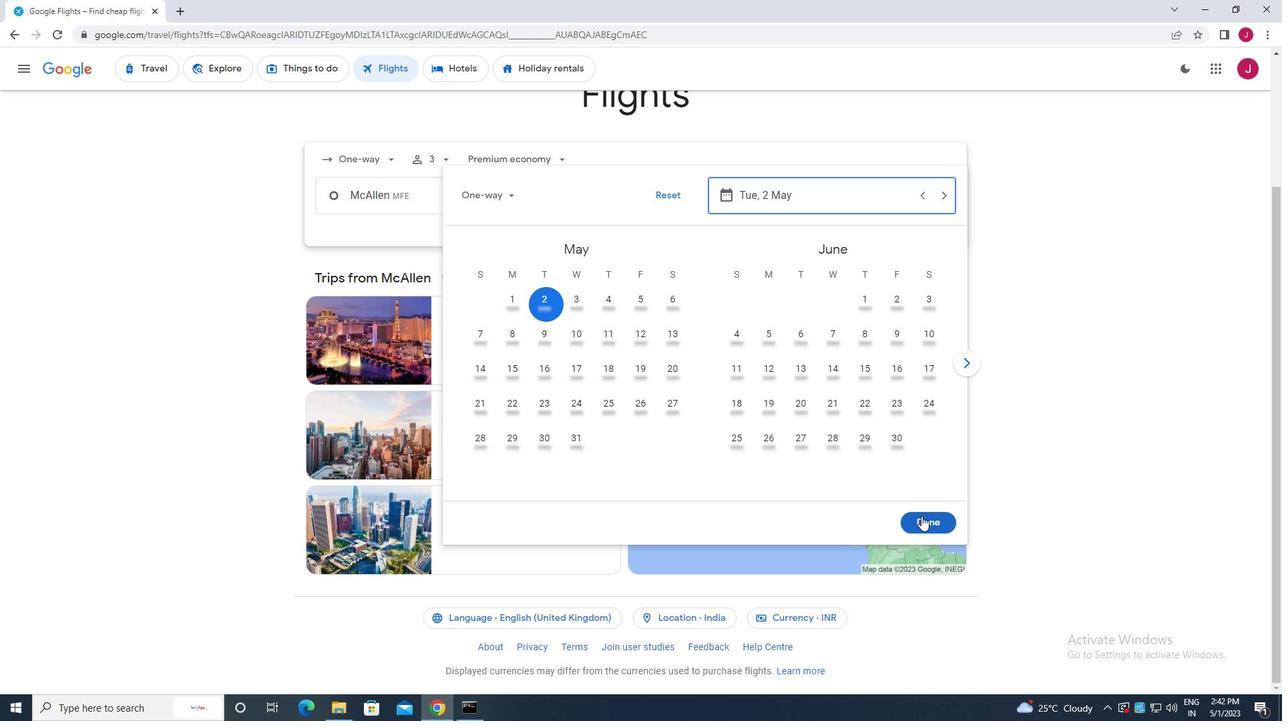 
Action: Mouse moved to (633, 245)
Screenshot: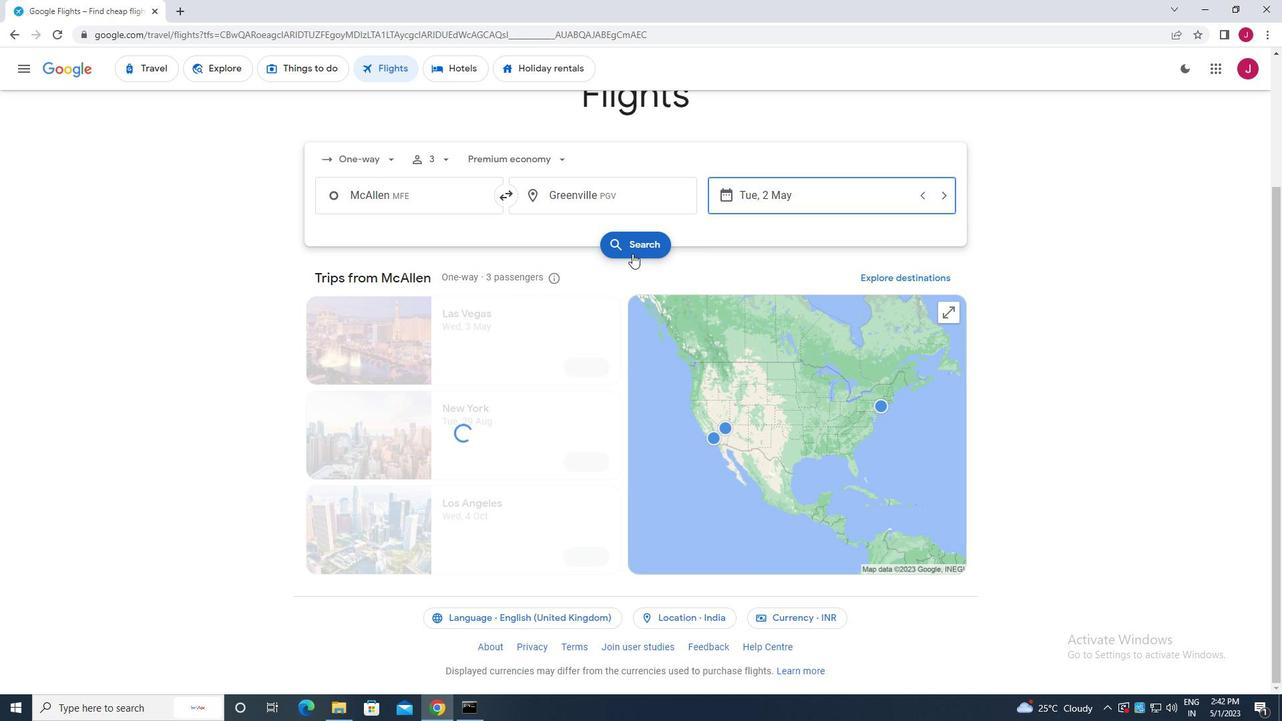 
Action: Mouse pressed left at (633, 245)
Screenshot: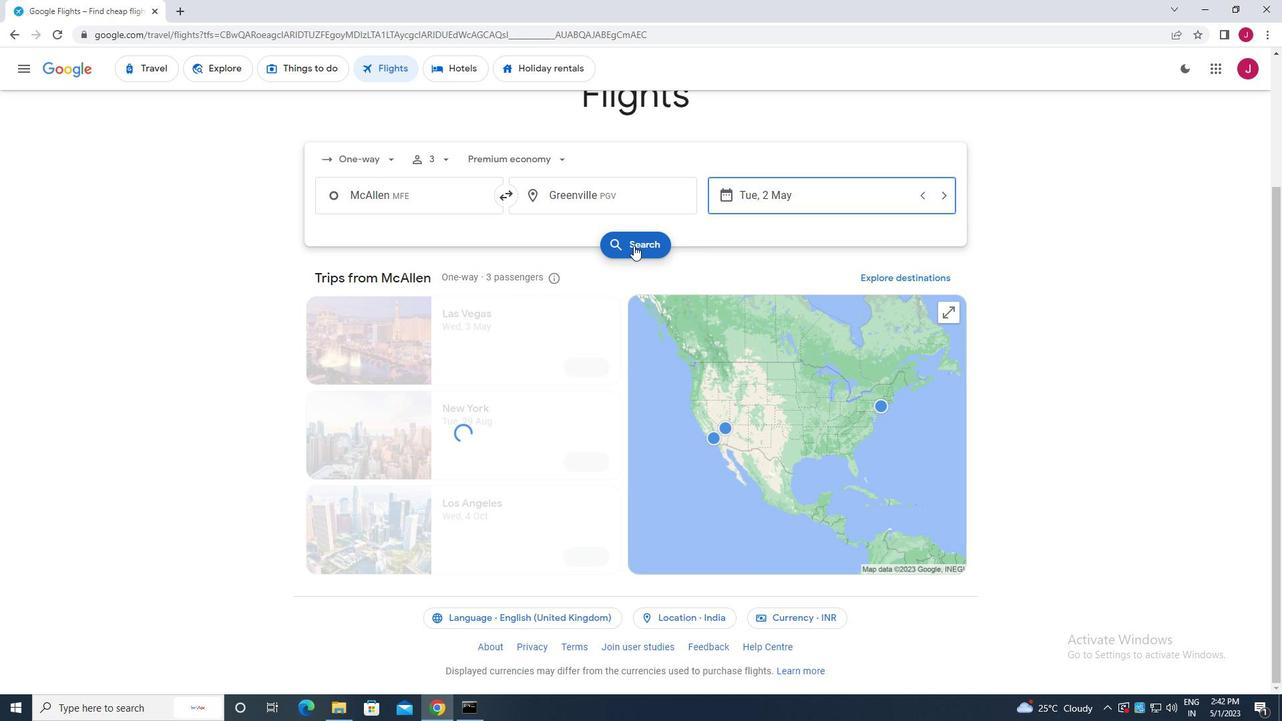 
Action: Mouse moved to (350, 191)
Screenshot: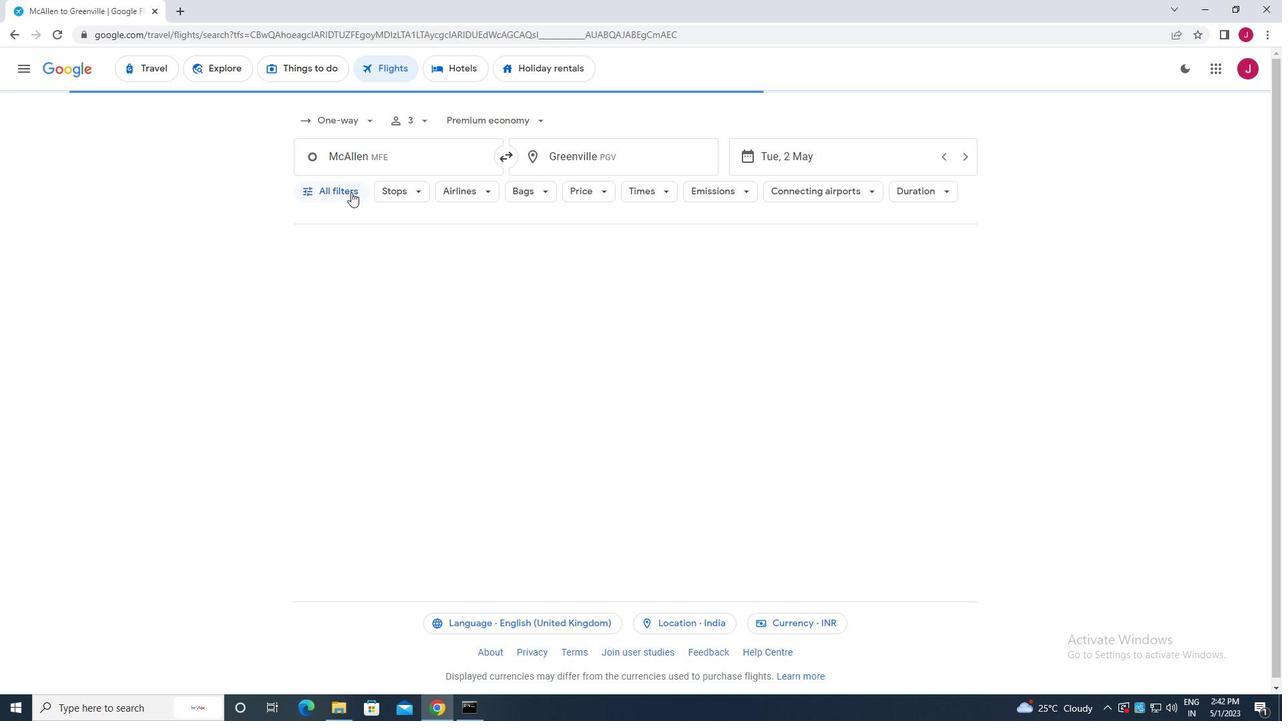 
Action: Mouse pressed left at (350, 191)
Screenshot: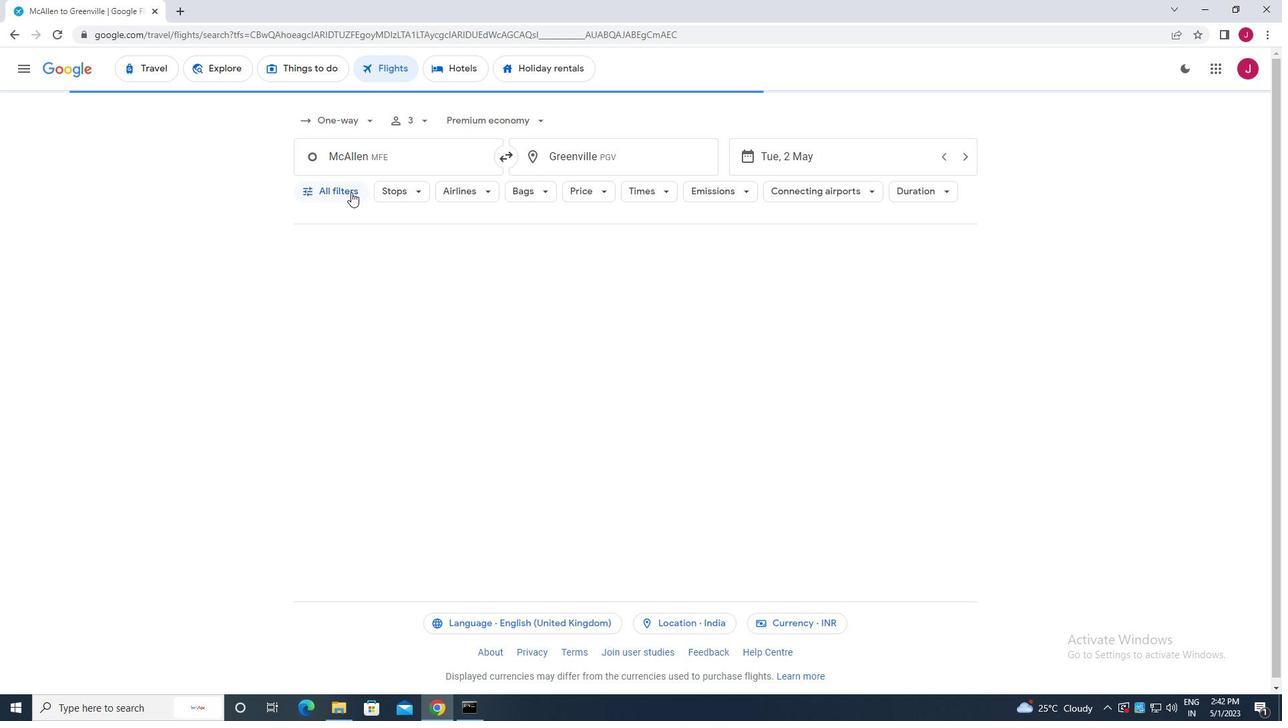 
Action: Mouse moved to (379, 266)
Screenshot: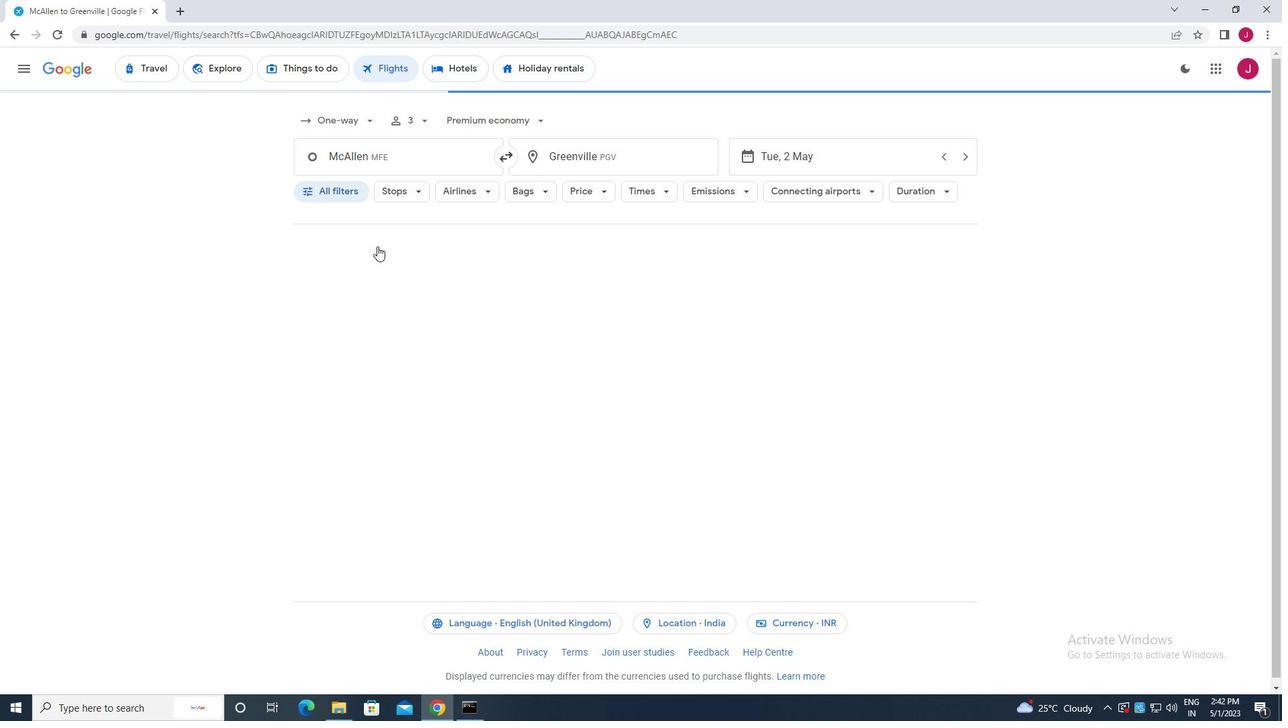 
Action: Mouse scrolled (379, 265) with delta (0, 0)
Screenshot: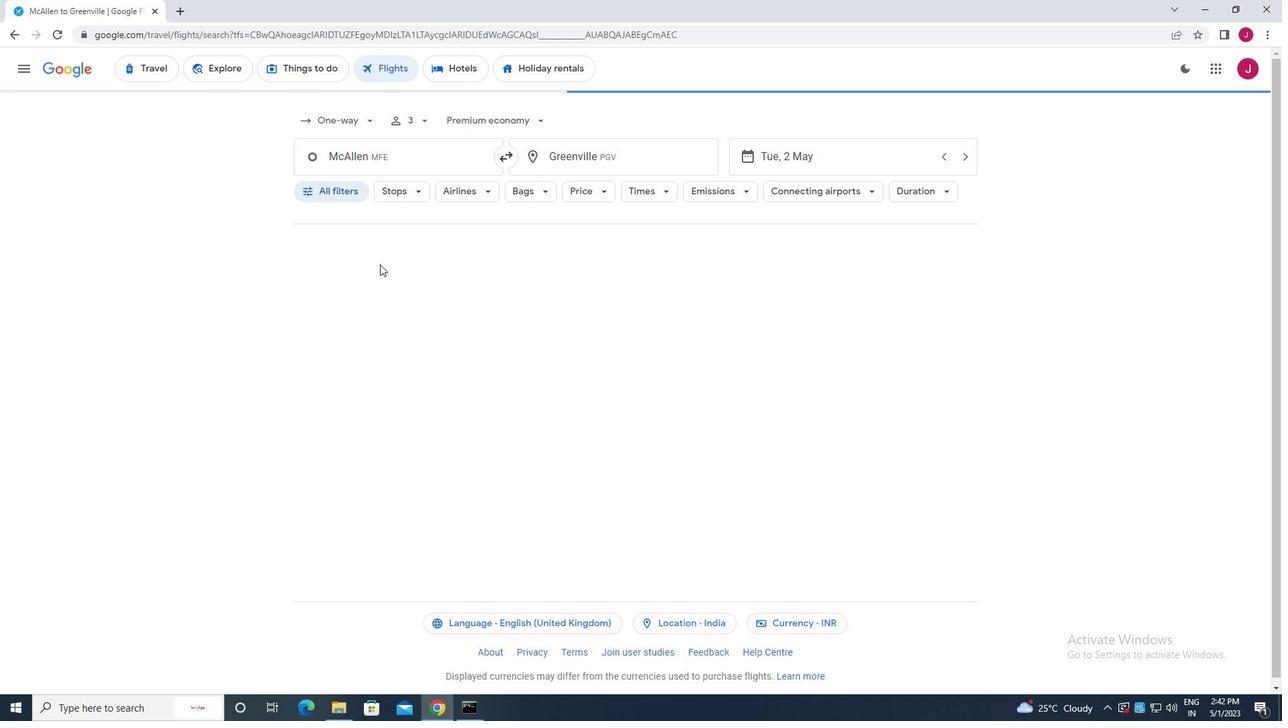 
Action: Mouse scrolled (379, 265) with delta (0, 0)
Screenshot: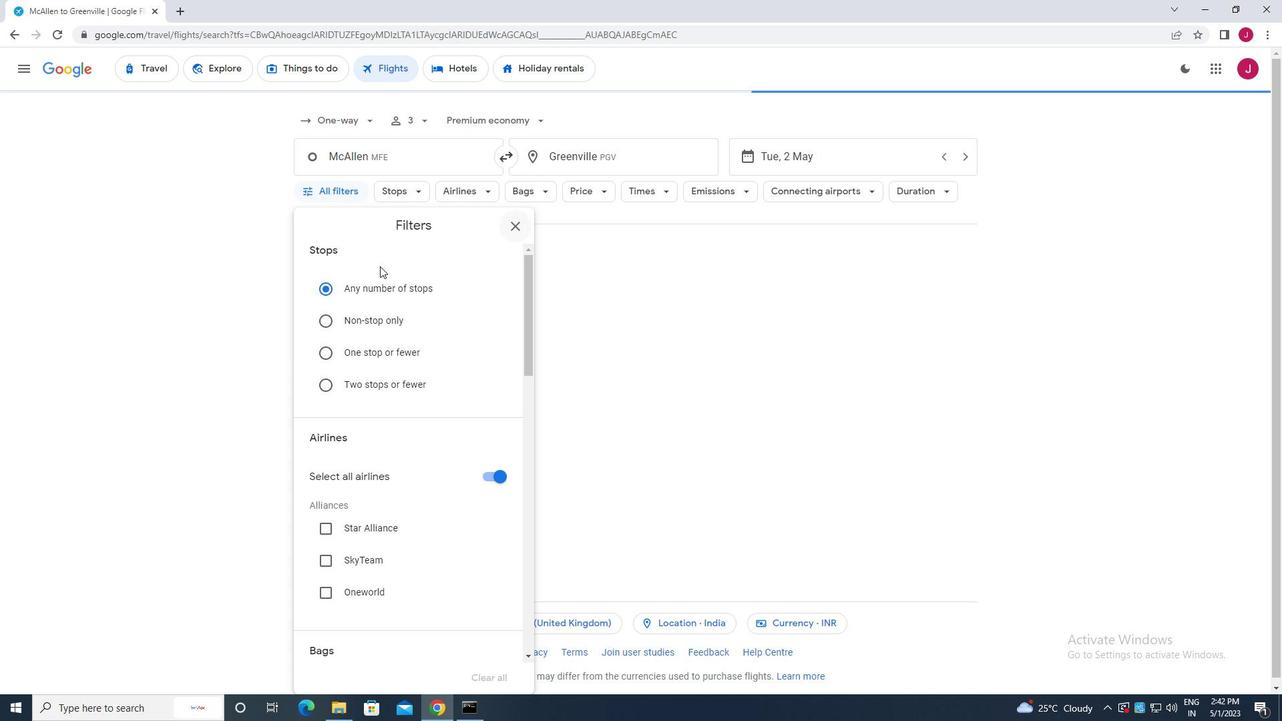 
Action: Mouse moved to (486, 339)
Screenshot: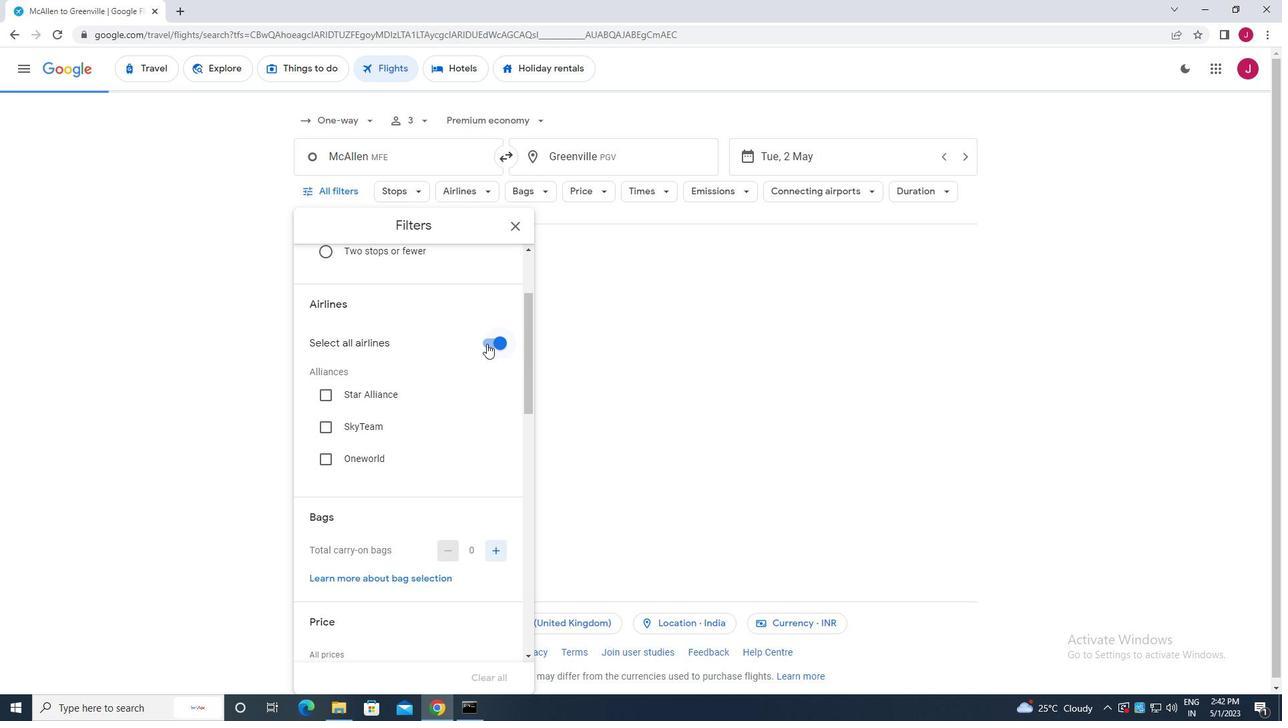 
Action: Mouse pressed left at (486, 339)
Screenshot: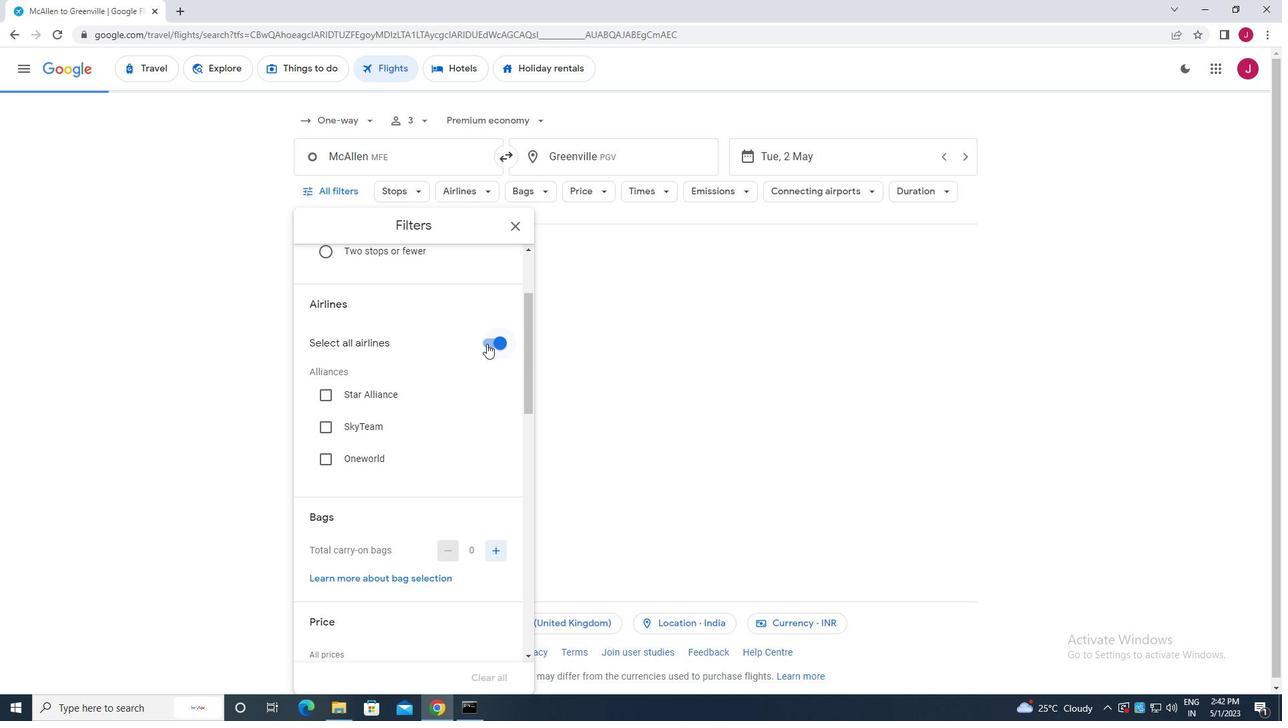 
Action: Mouse moved to (487, 342)
Screenshot: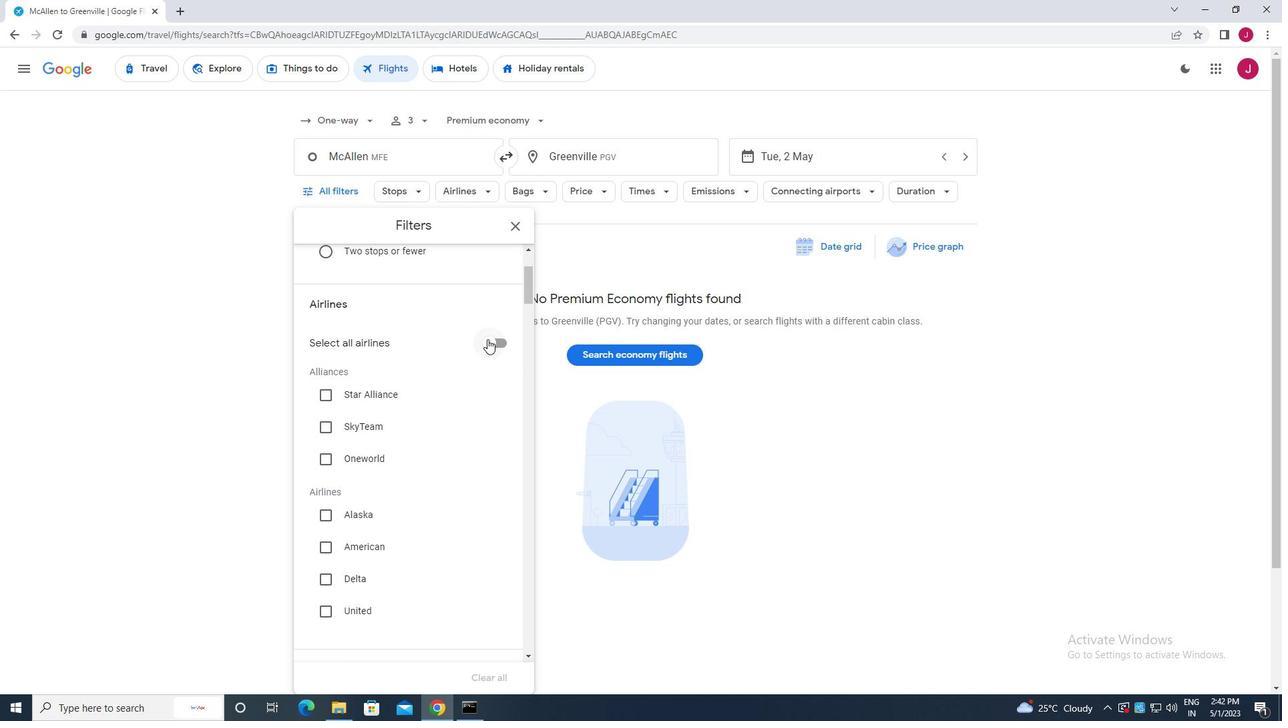 
Action: Mouse scrolled (487, 341) with delta (0, 0)
Screenshot: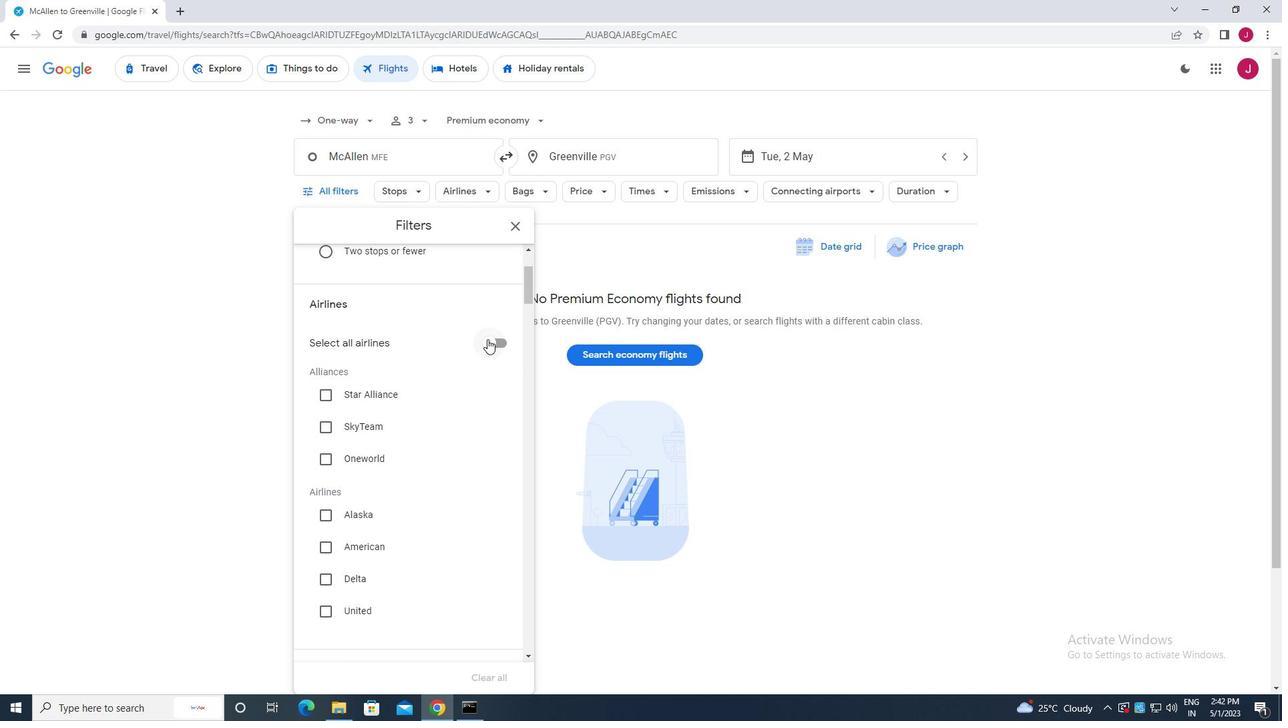 
Action: Mouse moved to (395, 372)
Screenshot: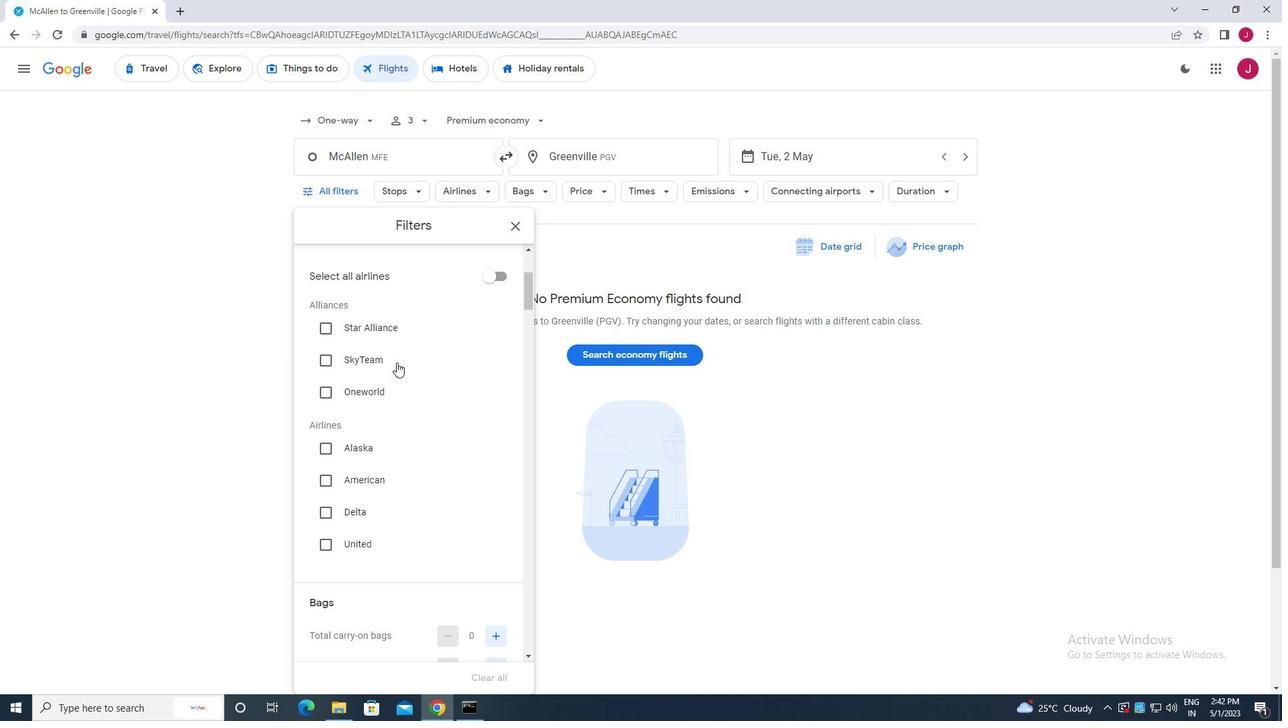 
Action: Mouse scrolled (395, 371) with delta (0, 0)
Screenshot: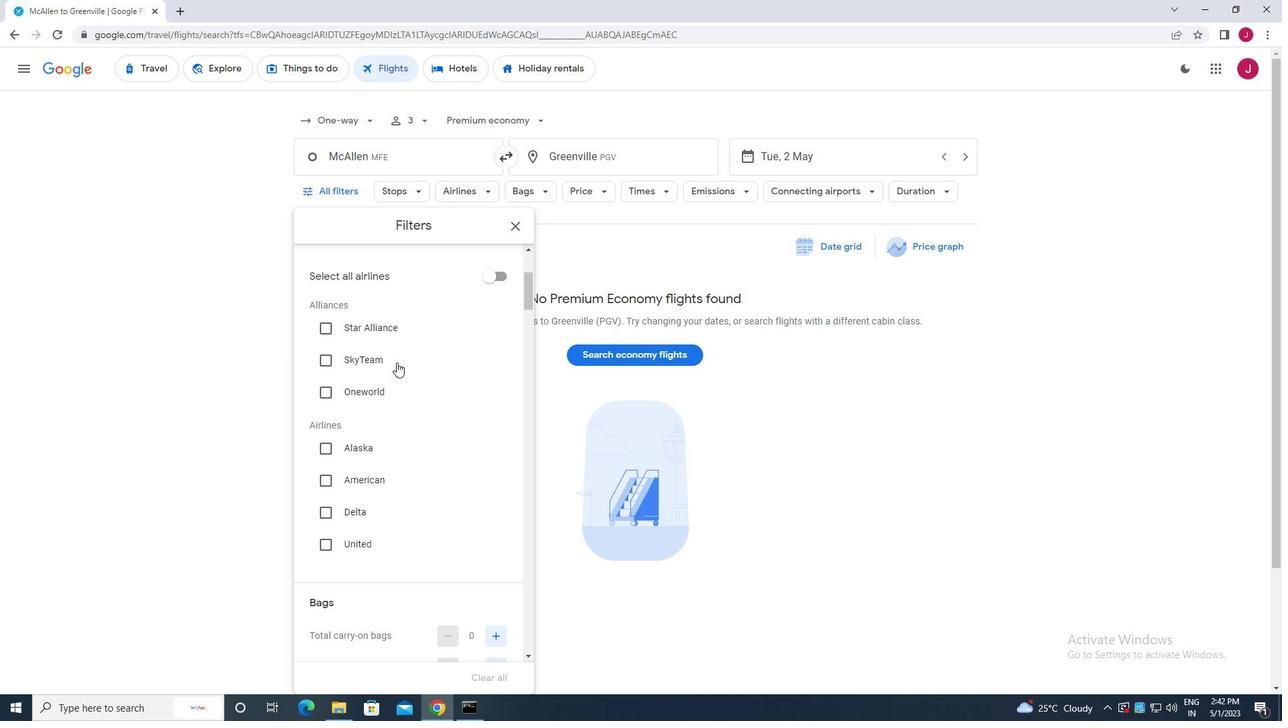 
Action: Mouse moved to (395, 375)
Screenshot: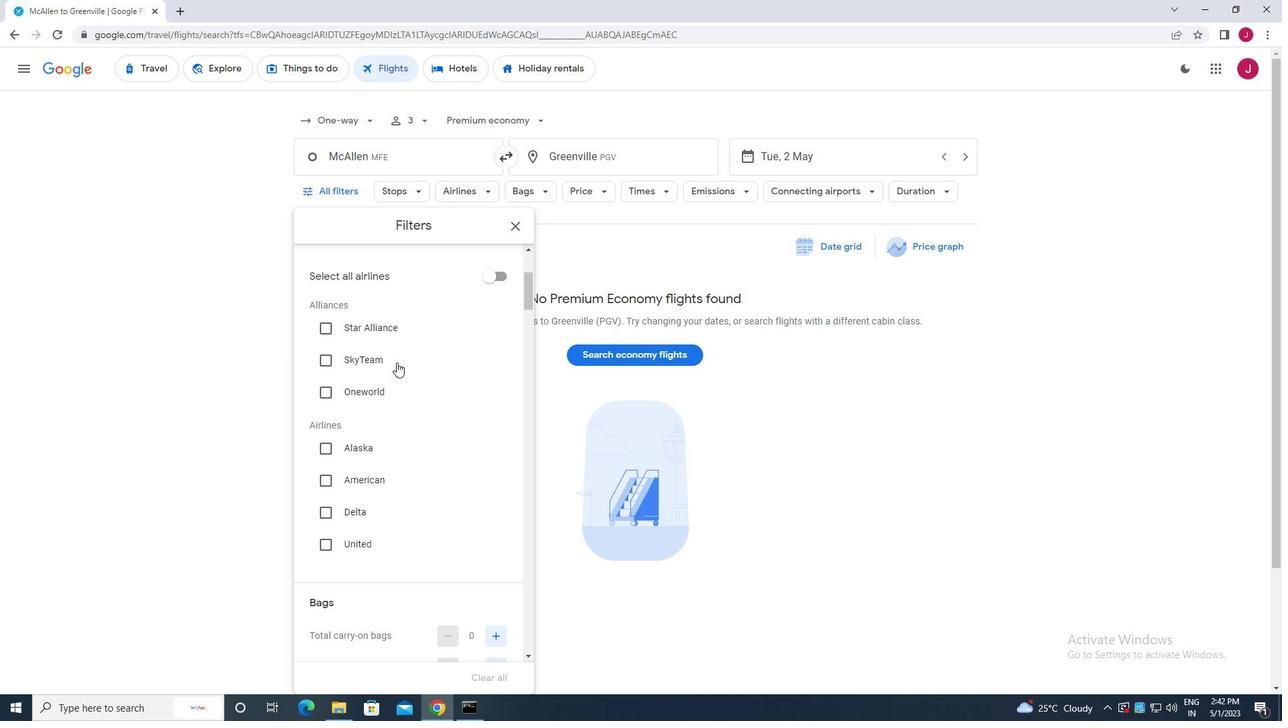 
Action: Mouse scrolled (395, 374) with delta (0, 0)
Screenshot: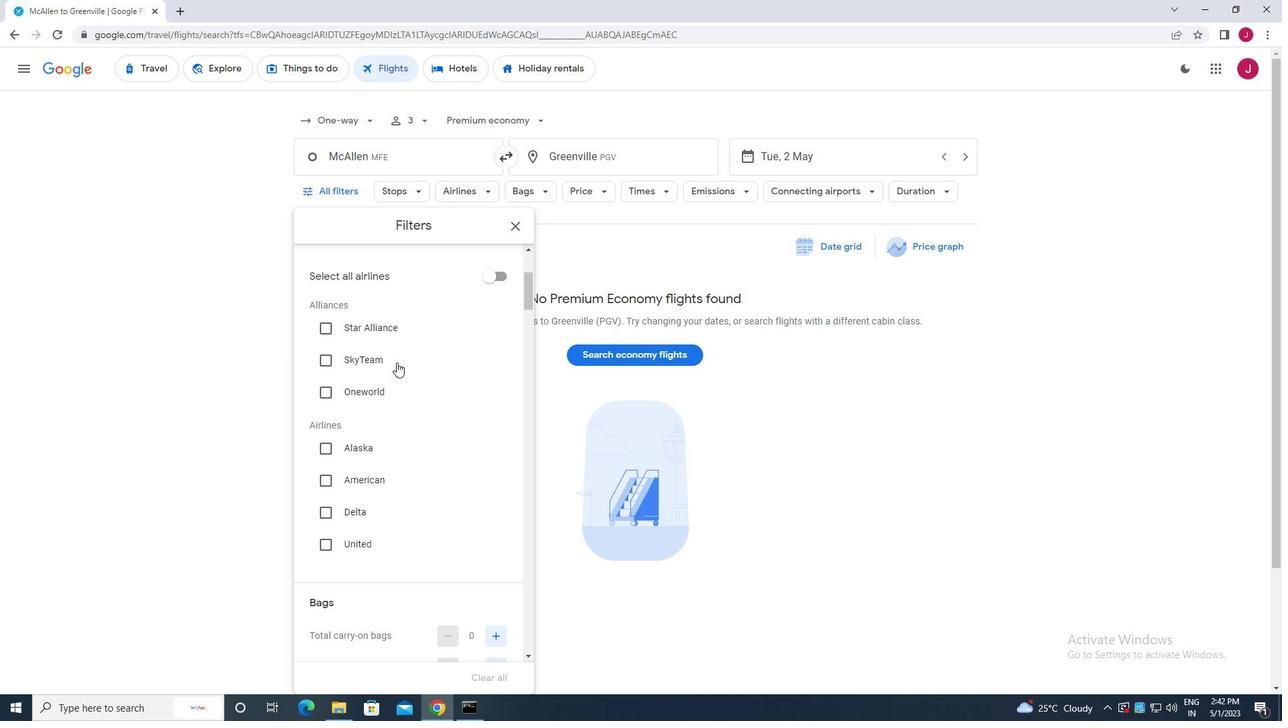 
Action: Mouse moved to (396, 377)
Screenshot: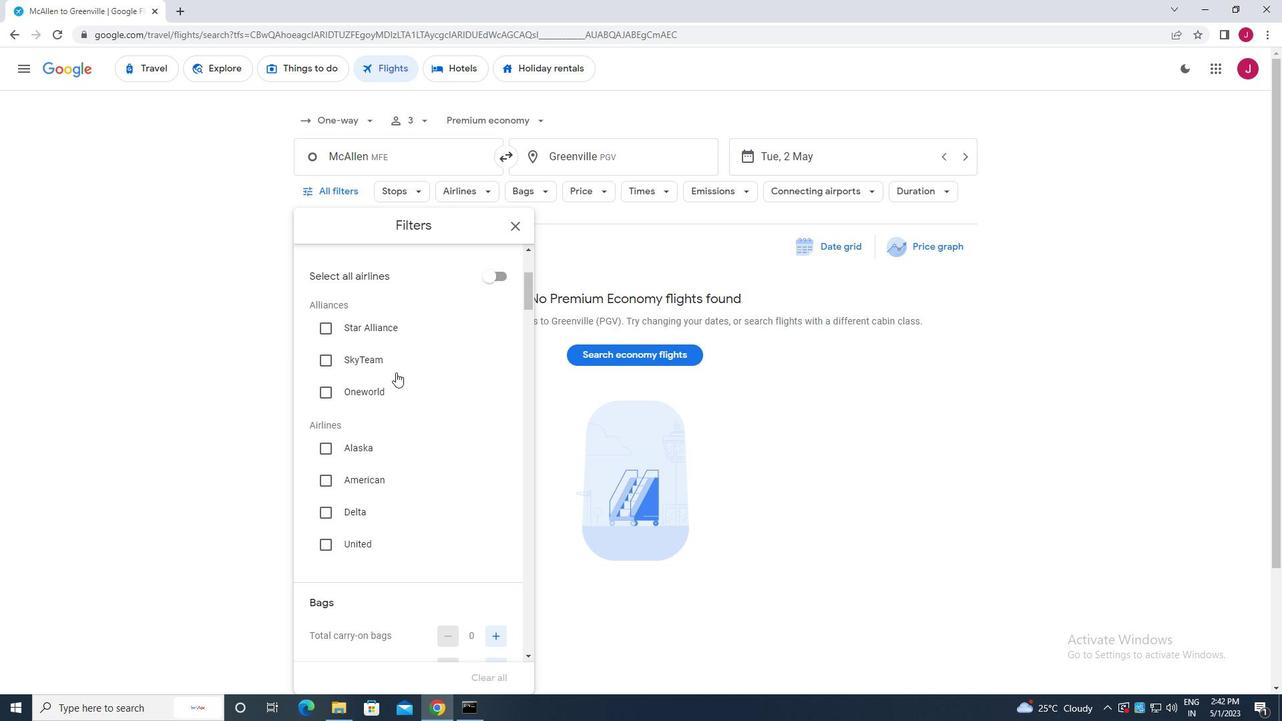 
Action: Mouse scrolled (396, 377) with delta (0, 0)
Screenshot: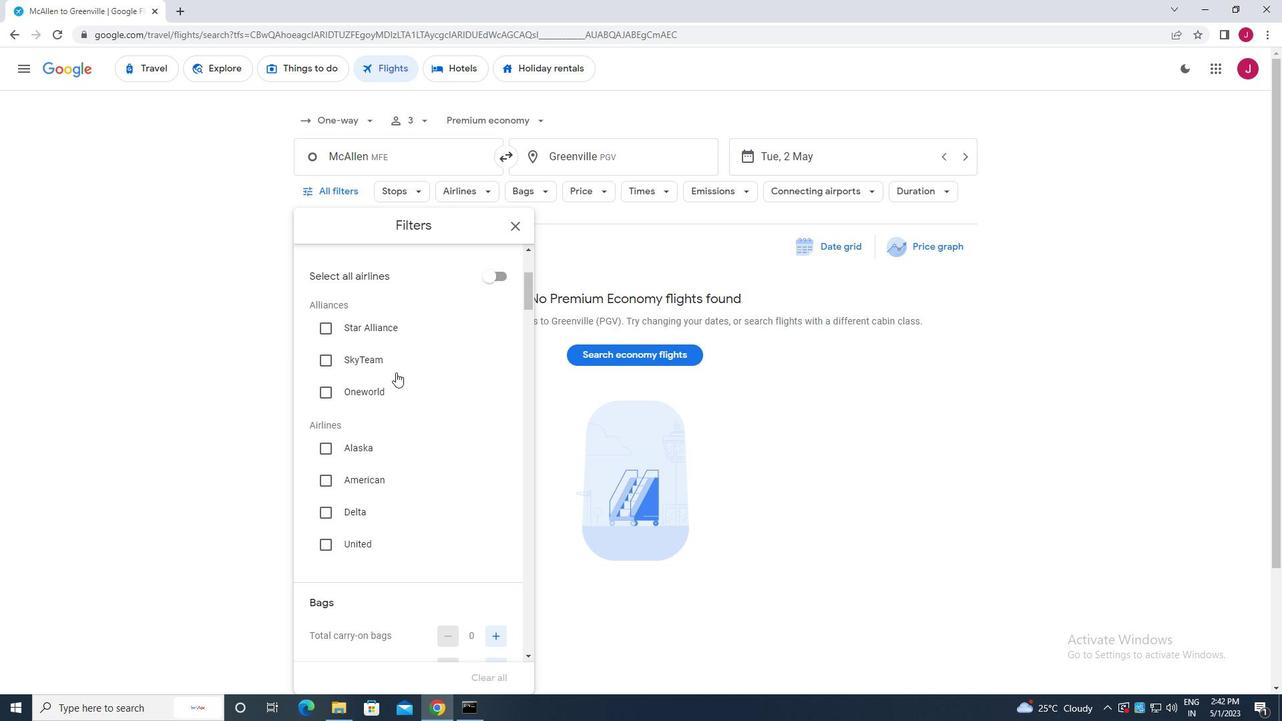 
Action: Mouse moved to (397, 379)
Screenshot: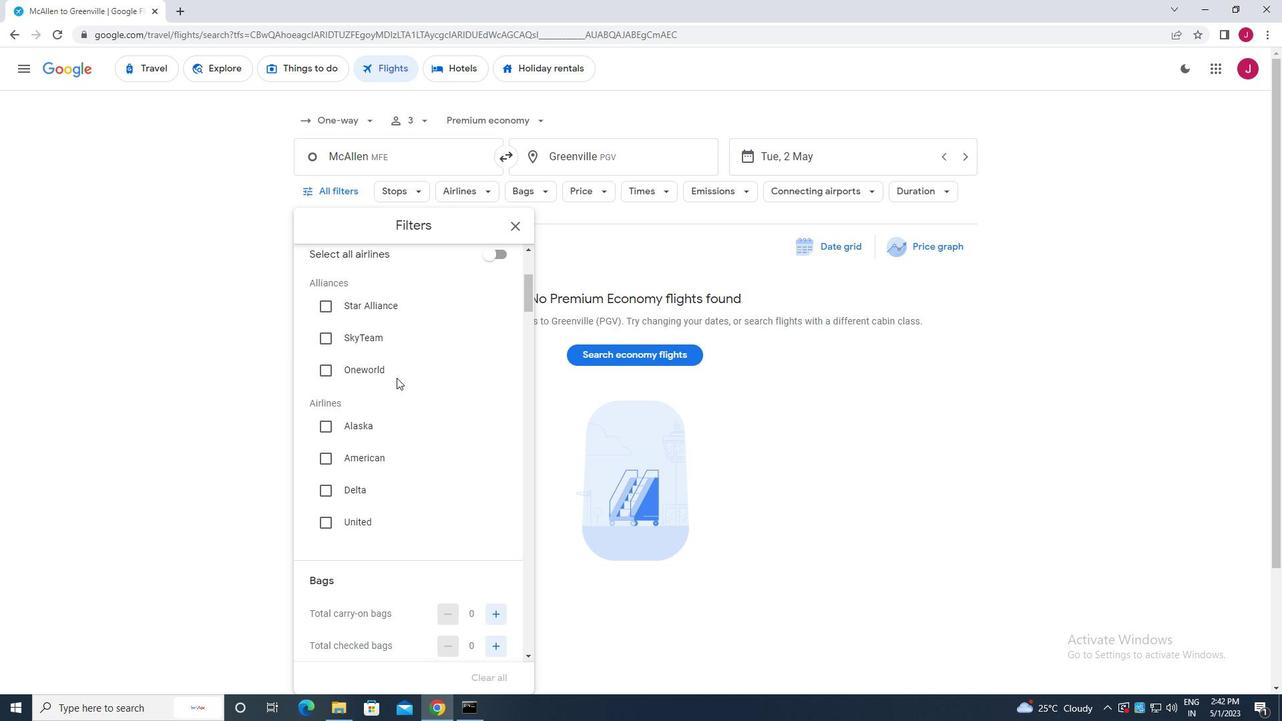 
Action: Mouse scrolled (397, 379) with delta (0, 0)
Screenshot: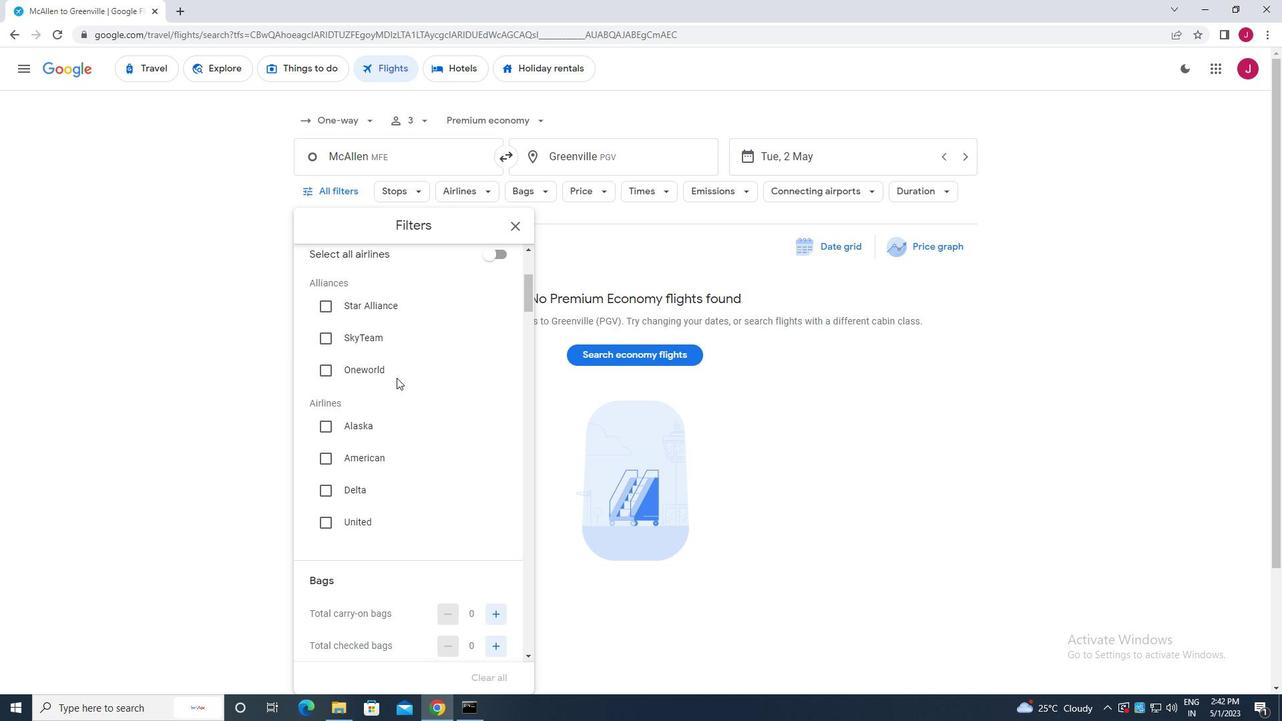 
Action: Mouse moved to (494, 402)
Screenshot: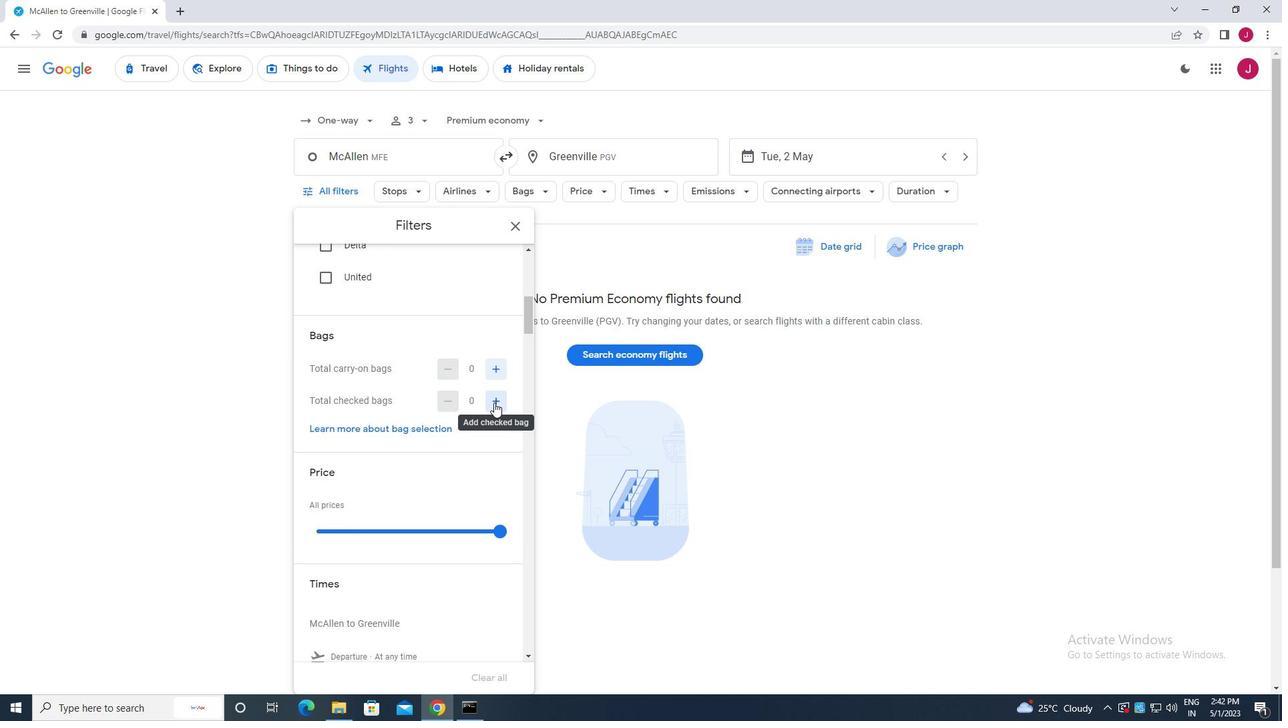 
Action: Mouse pressed left at (494, 402)
Screenshot: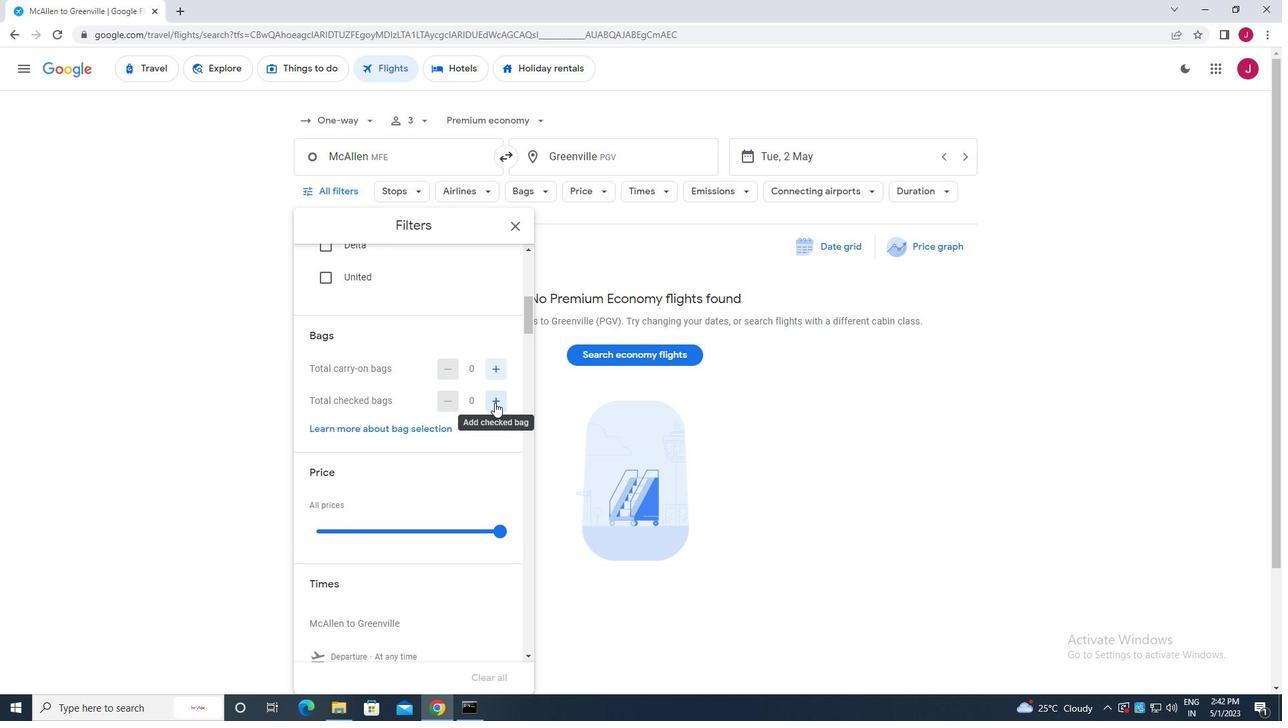 
Action: Mouse moved to (496, 456)
Screenshot: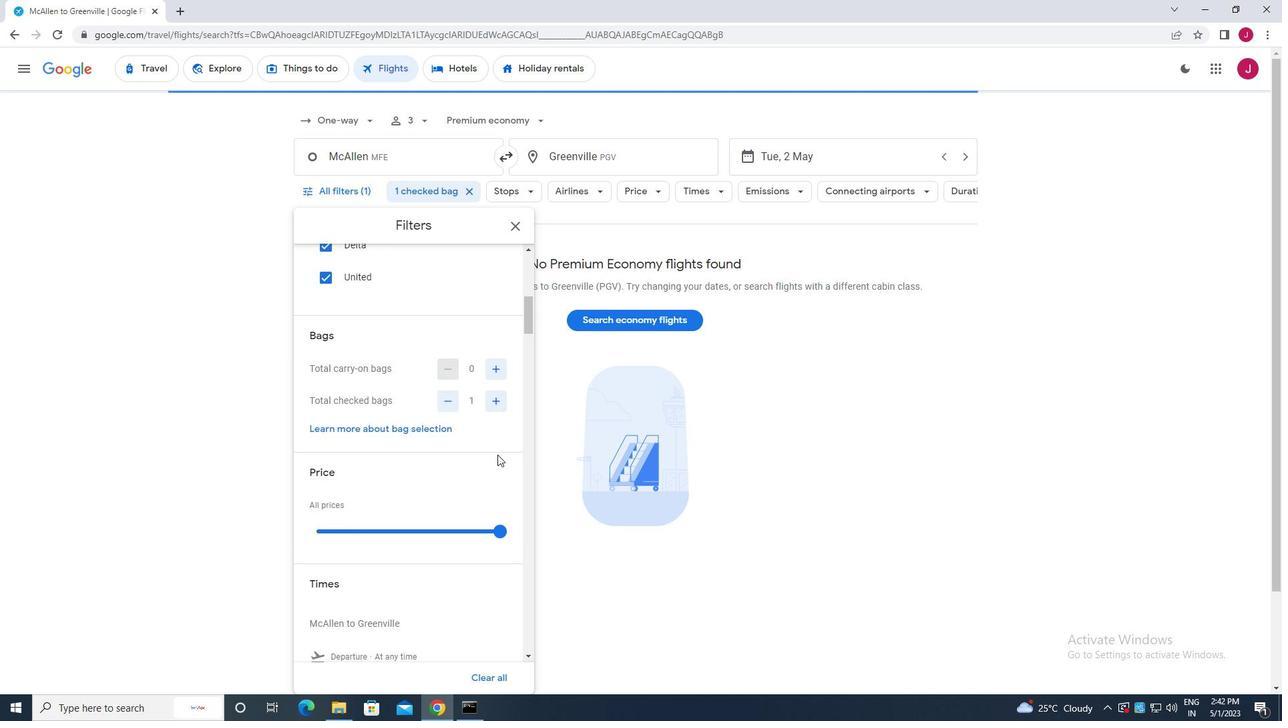 
Action: Mouse scrolled (496, 455) with delta (0, 0)
Screenshot: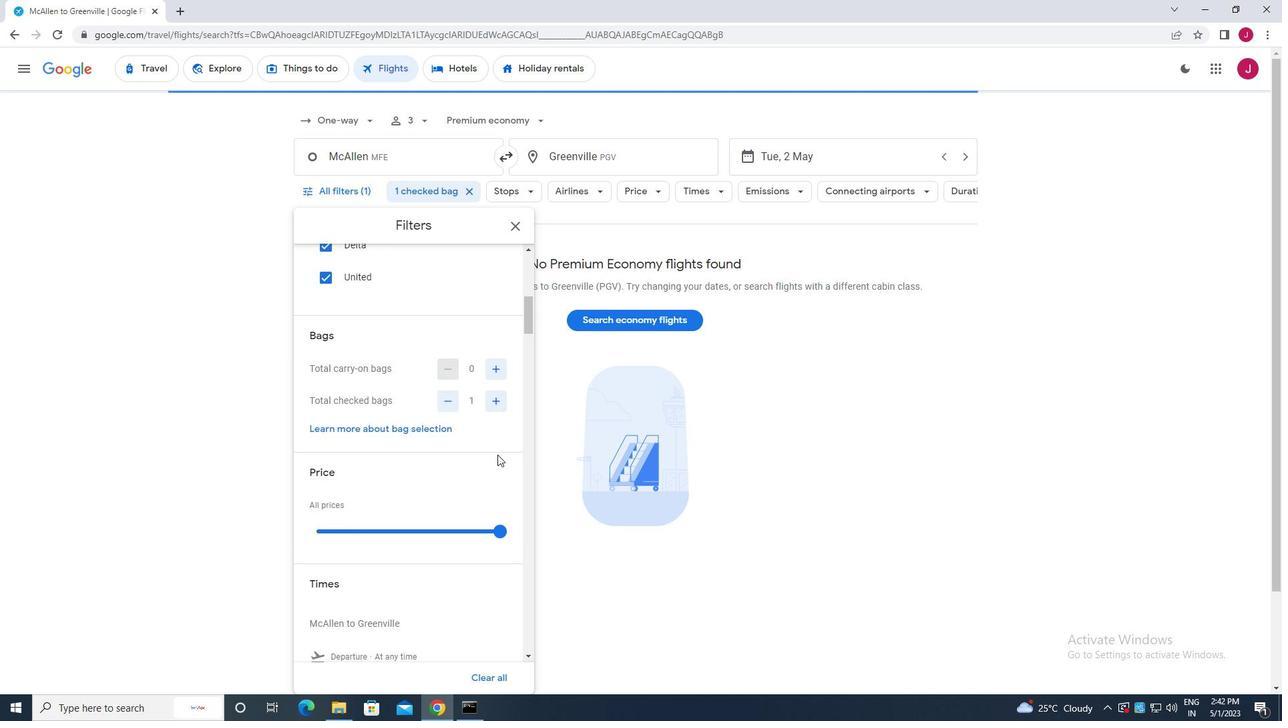 
Action: Mouse moved to (495, 456)
Screenshot: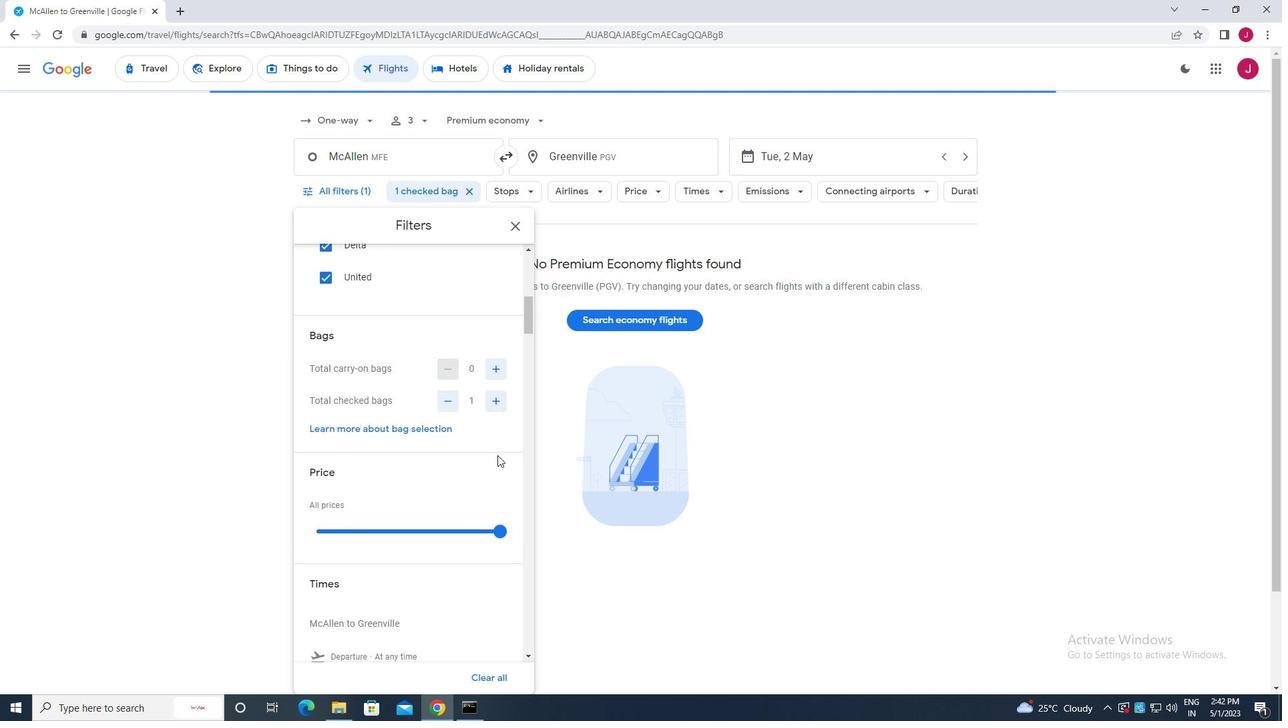 
Action: Mouse scrolled (495, 455) with delta (0, 0)
Screenshot: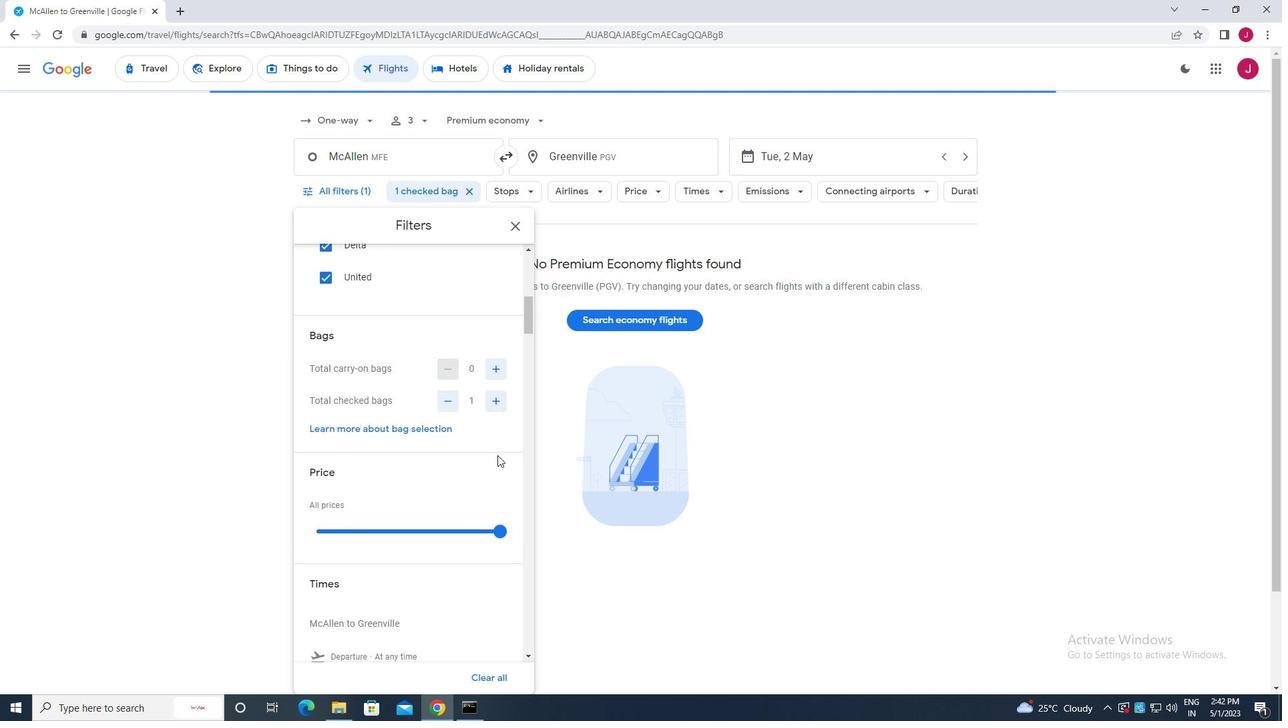 
Action: Mouse moved to (498, 399)
Screenshot: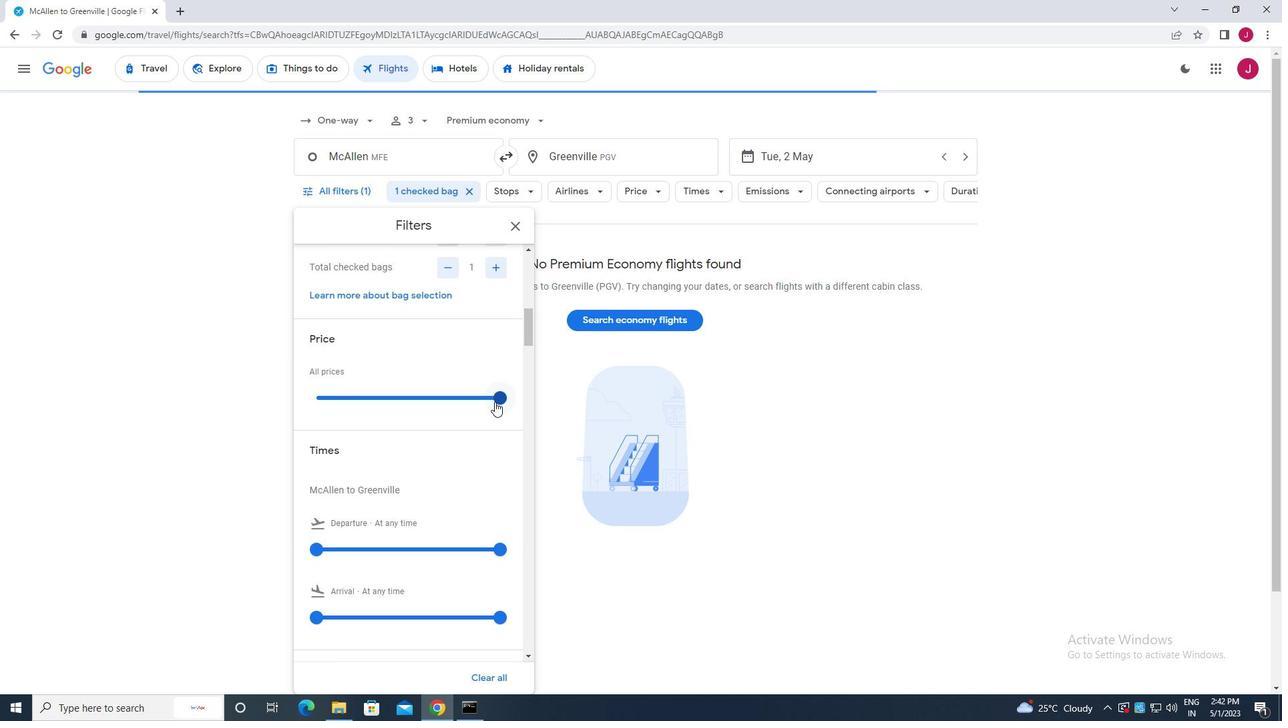 
Action: Mouse pressed left at (498, 399)
Screenshot: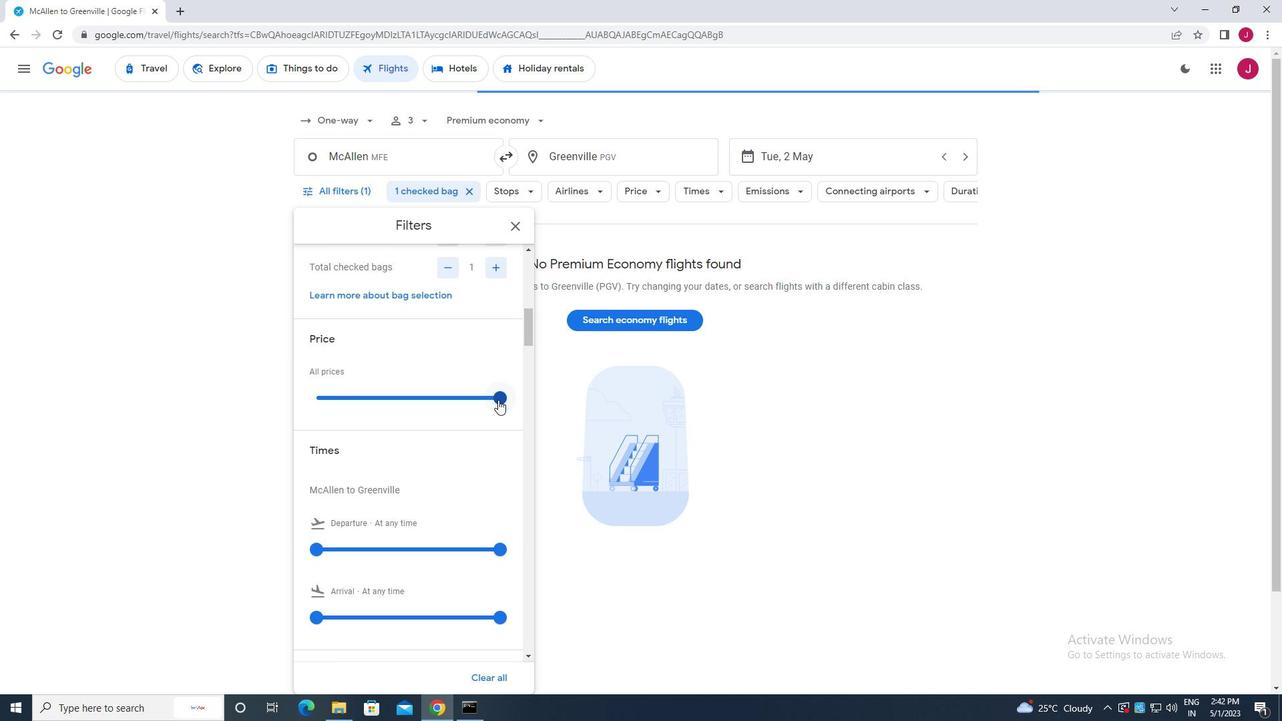 
Action: Mouse moved to (339, 401)
Screenshot: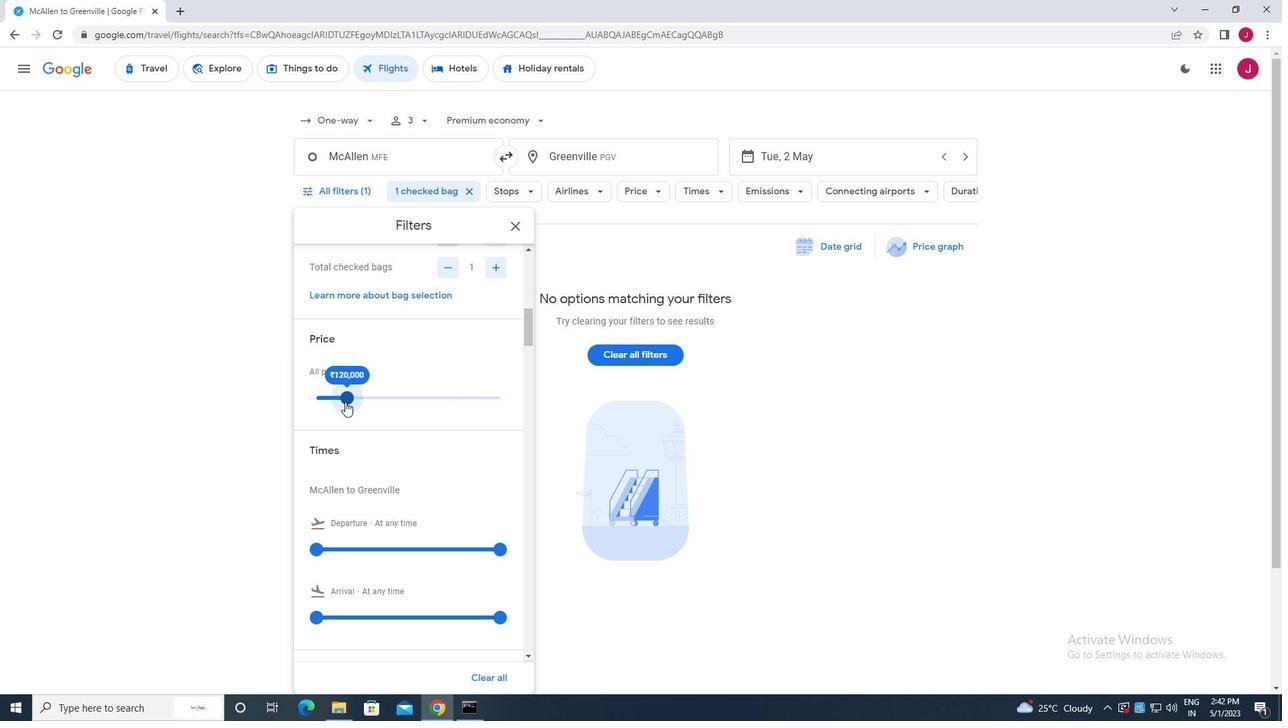 
Action: Mouse scrolled (339, 401) with delta (0, 0)
Screenshot: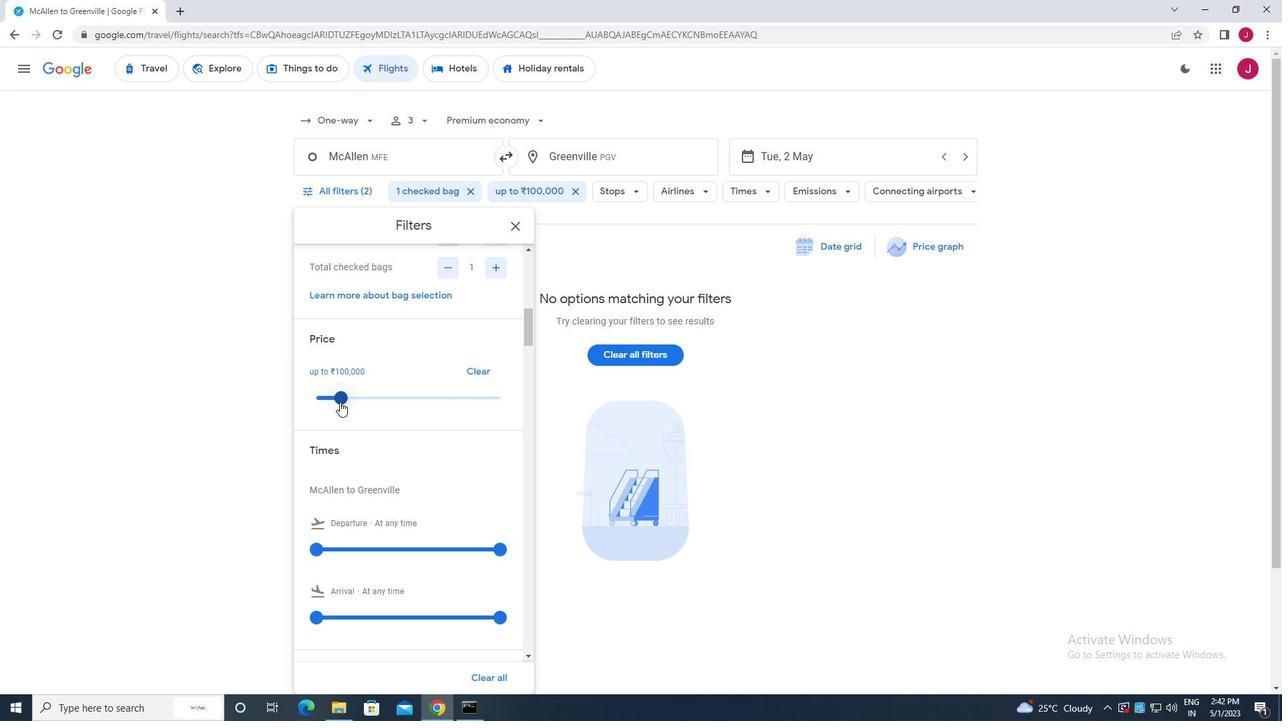 
Action: Mouse moved to (339, 403)
Screenshot: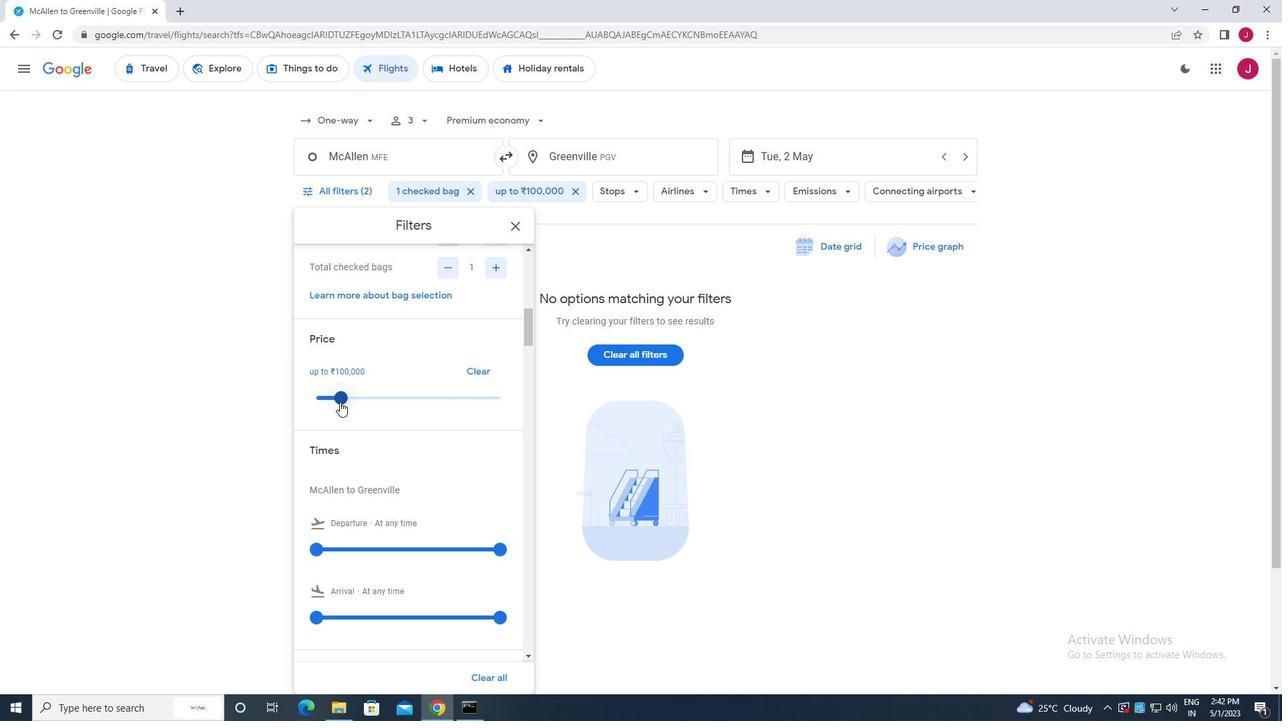 
Action: Mouse scrolled (339, 402) with delta (0, 0)
Screenshot: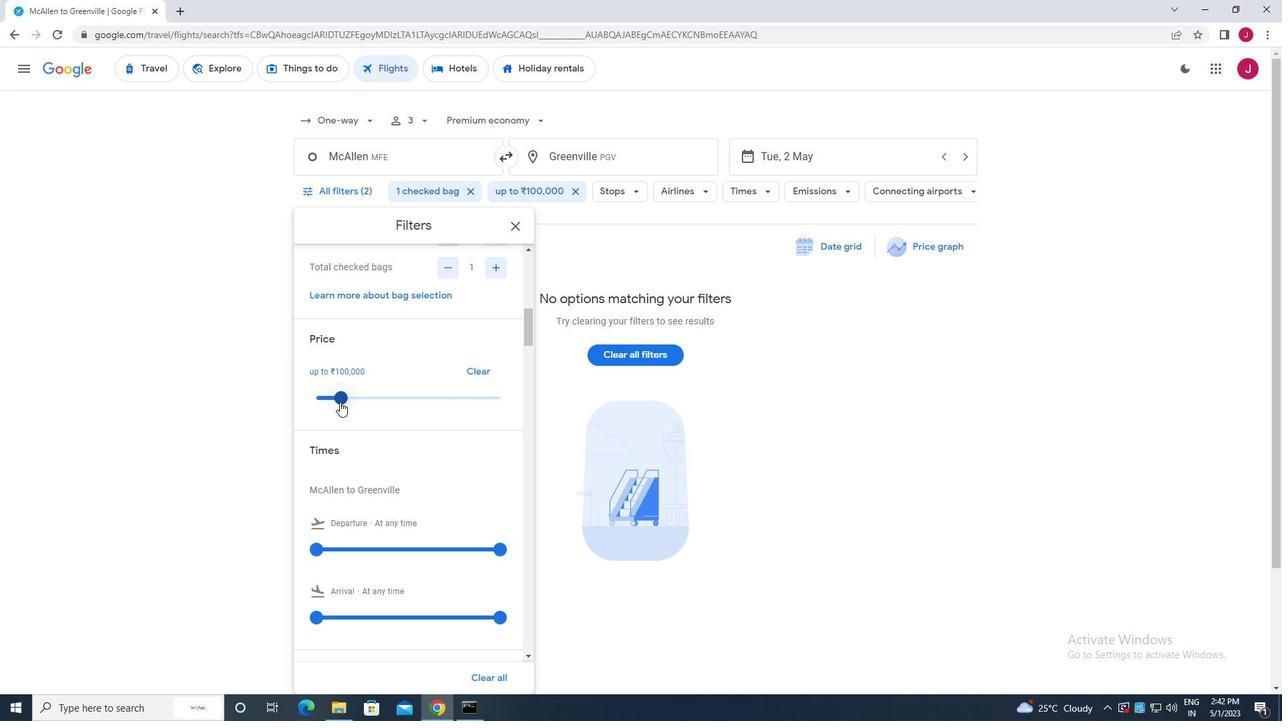 
Action: Mouse moved to (313, 412)
Screenshot: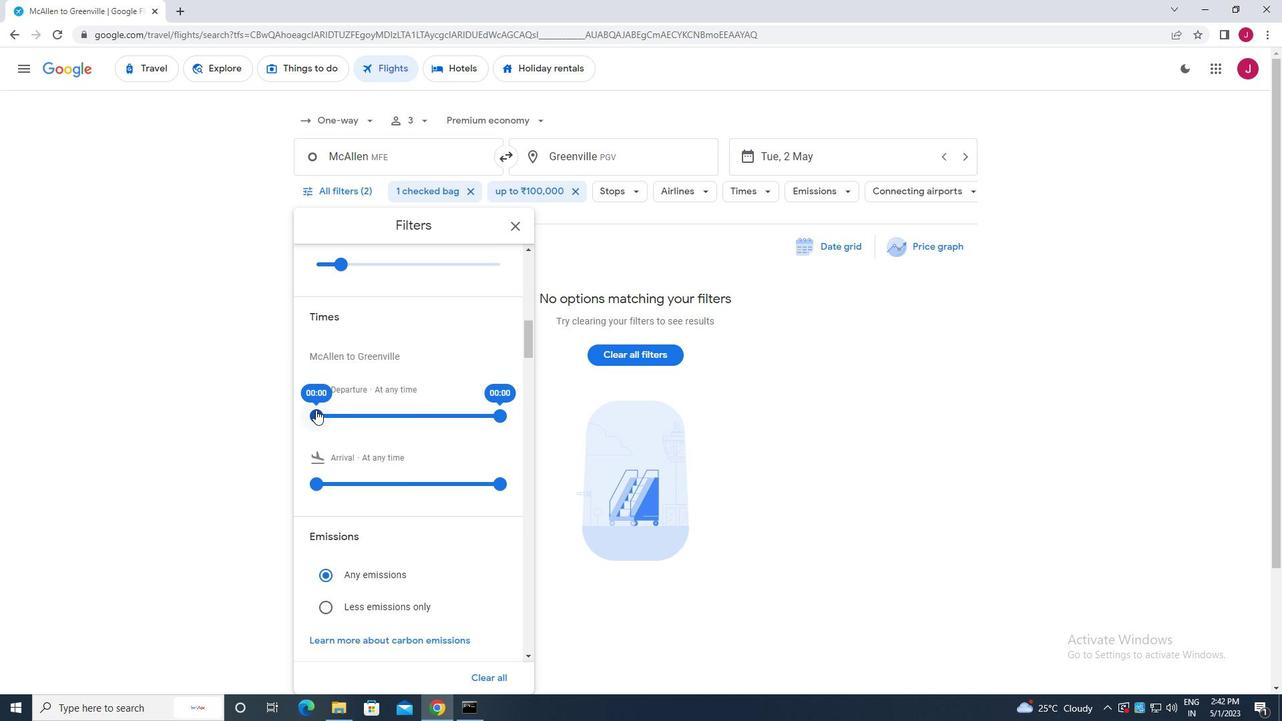 
Action: Mouse pressed left at (313, 412)
Screenshot: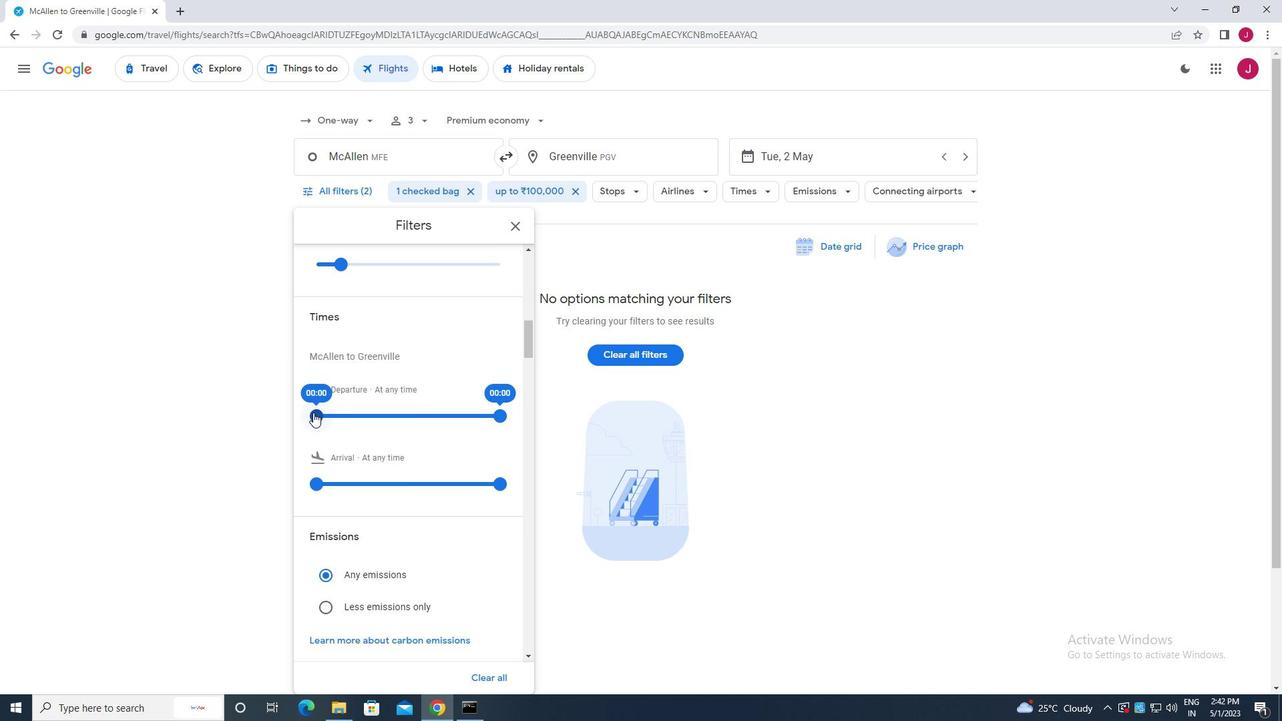 
Action: Mouse moved to (496, 420)
Screenshot: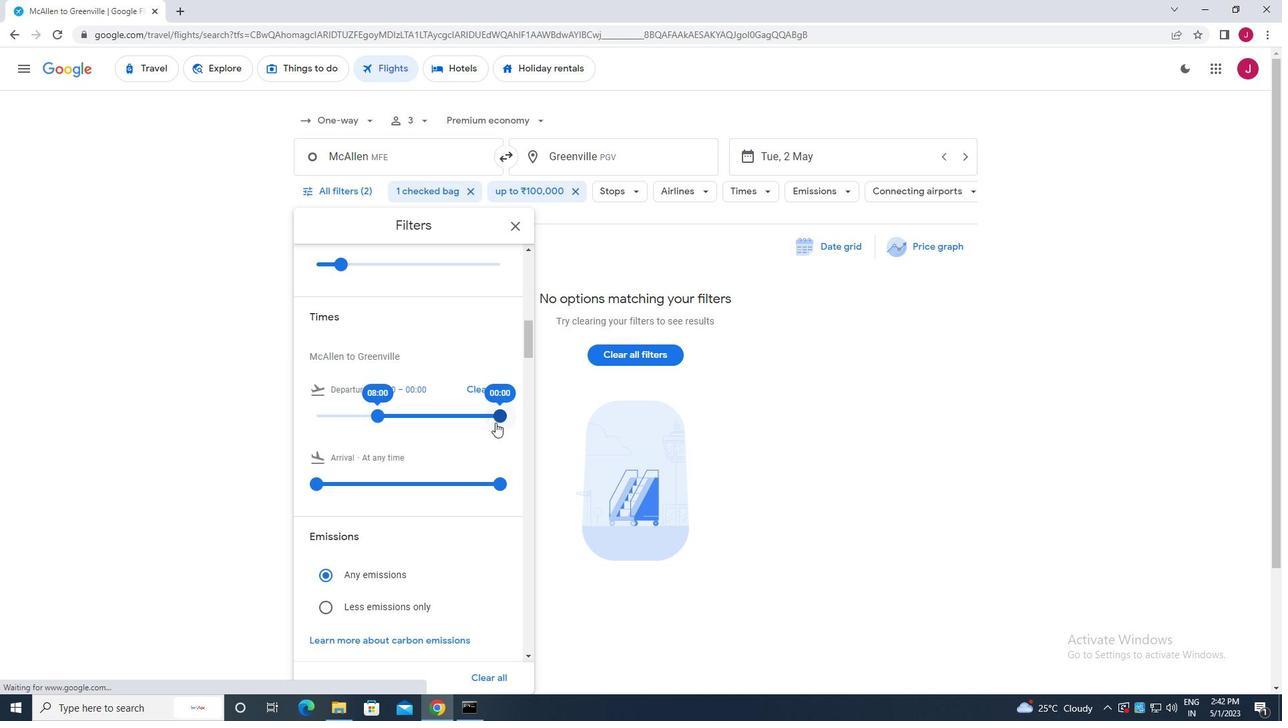 
Action: Mouse pressed left at (496, 420)
Screenshot: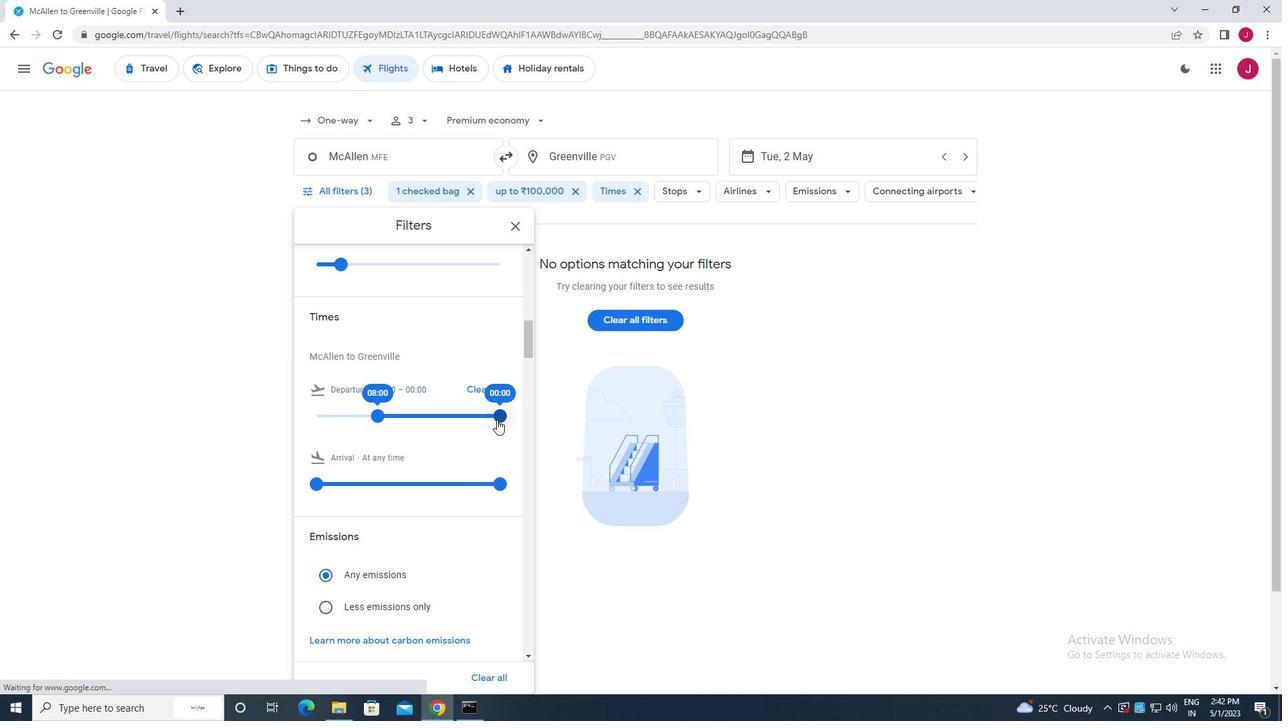 
Action: Mouse moved to (515, 223)
Screenshot: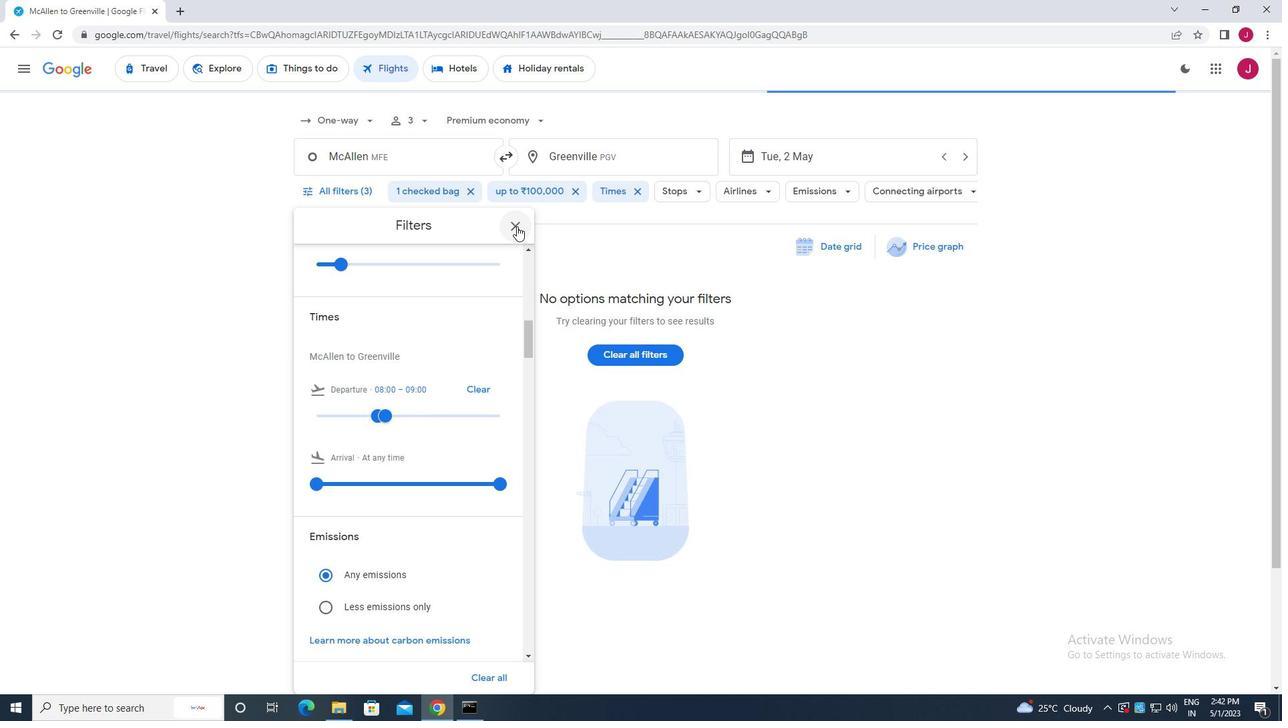 
Action: Mouse pressed left at (515, 223)
Screenshot: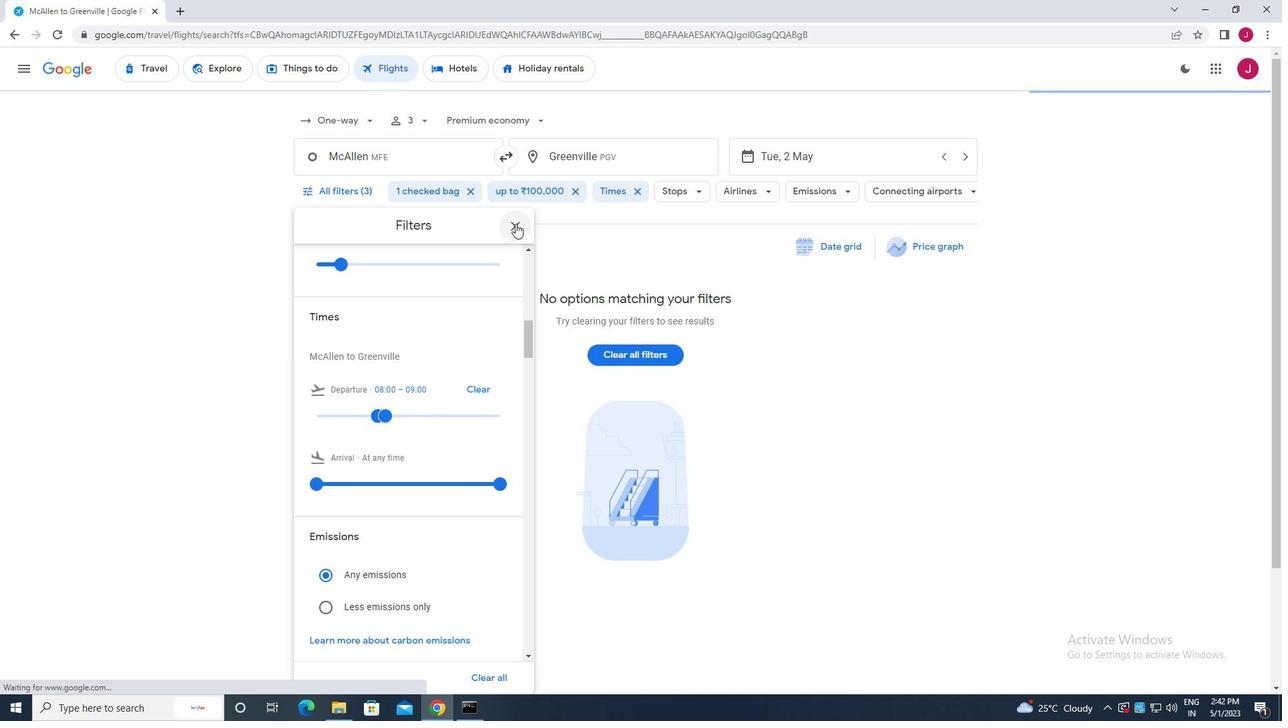
Action: Mouse moved to (516, 227)
Screenshot: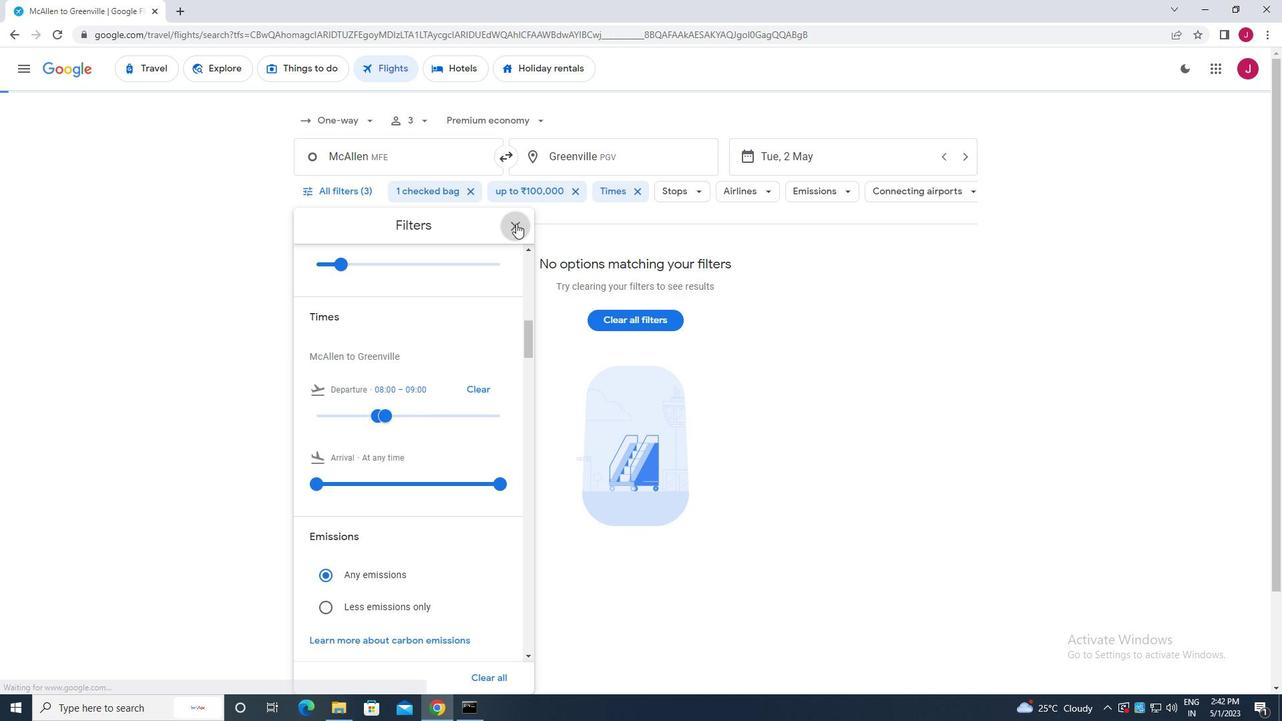 
